 Task: Find connections with filter location Río Gallegos with filter topic #Leanstartupswith filter profile language German with filter current company Tata Consulting Engineers Limited with filter school Careers for youth in Salem with filter industry Printing Services with filter service category SupportTechnical Writing with filter keywords title Video Editor
Action: Mouse moved to (521, 88)
Screenshot: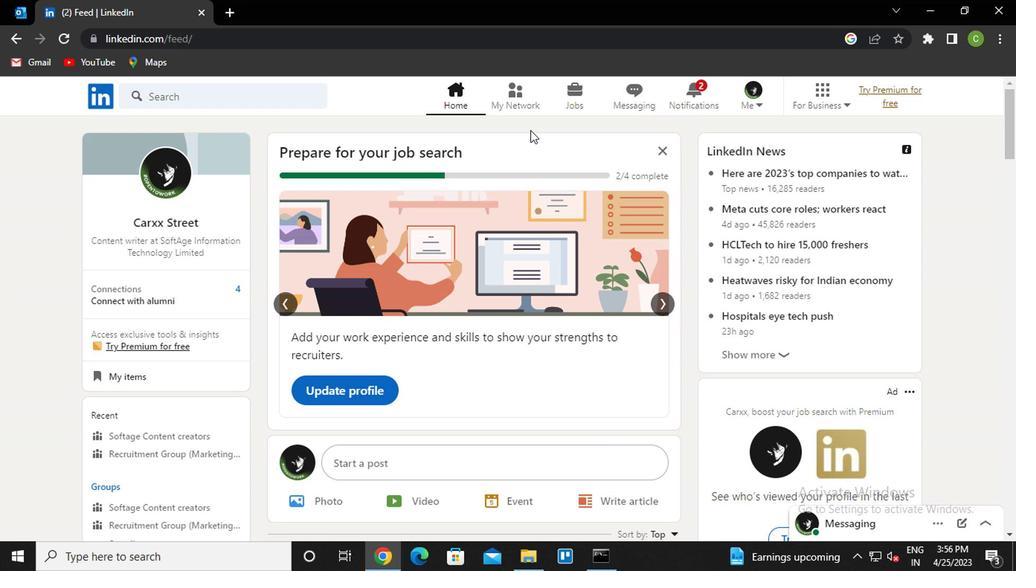 
Action: Mouse pressed left at (521, 88)
Screenshot: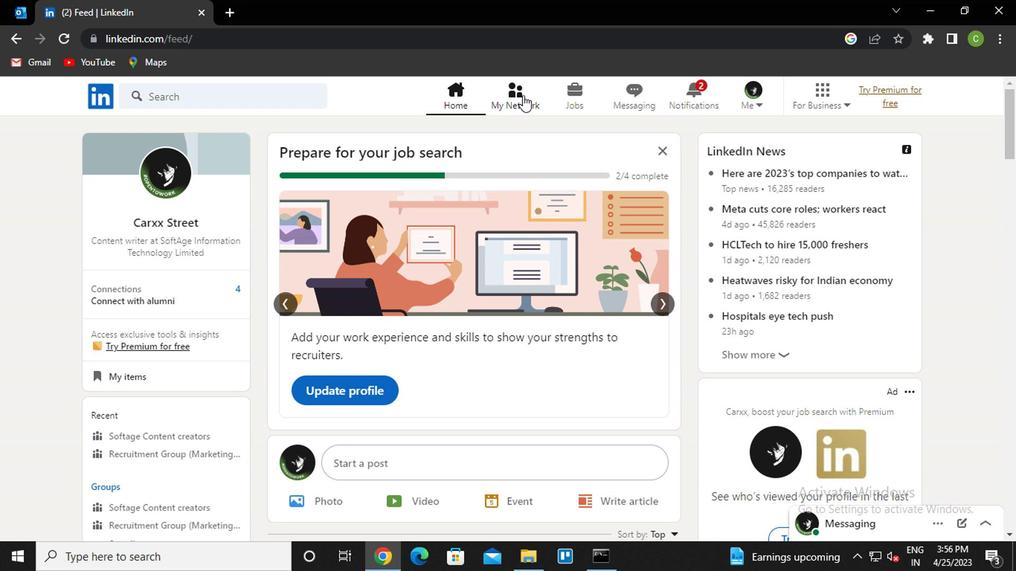 
Action: Mouse moved to (249, 176)
Screenshot: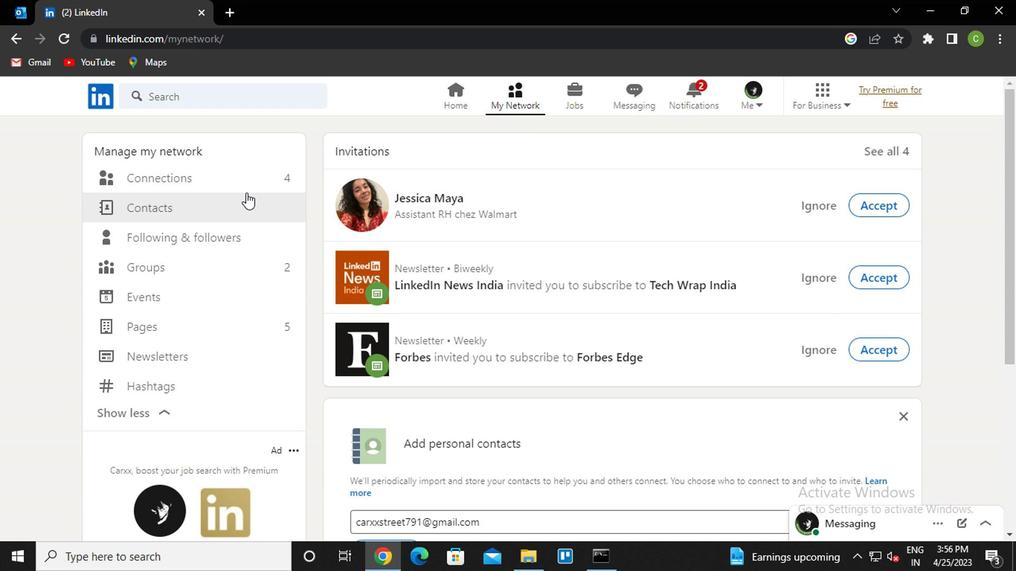 
Action: Mouse pressed left at (249, 176)
Screenshot: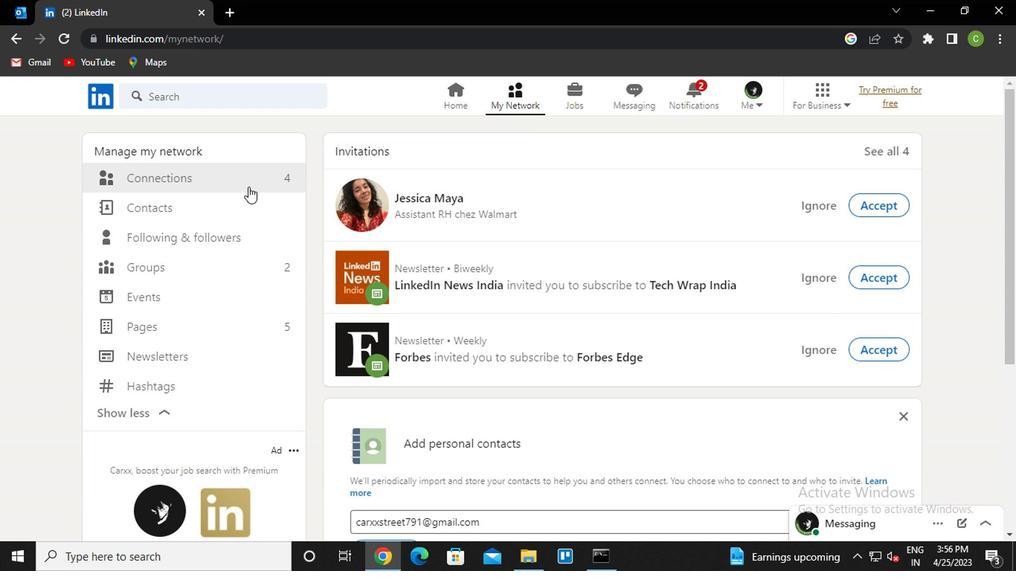 
Action: Mouse moved to (603, 175)
Screenshot: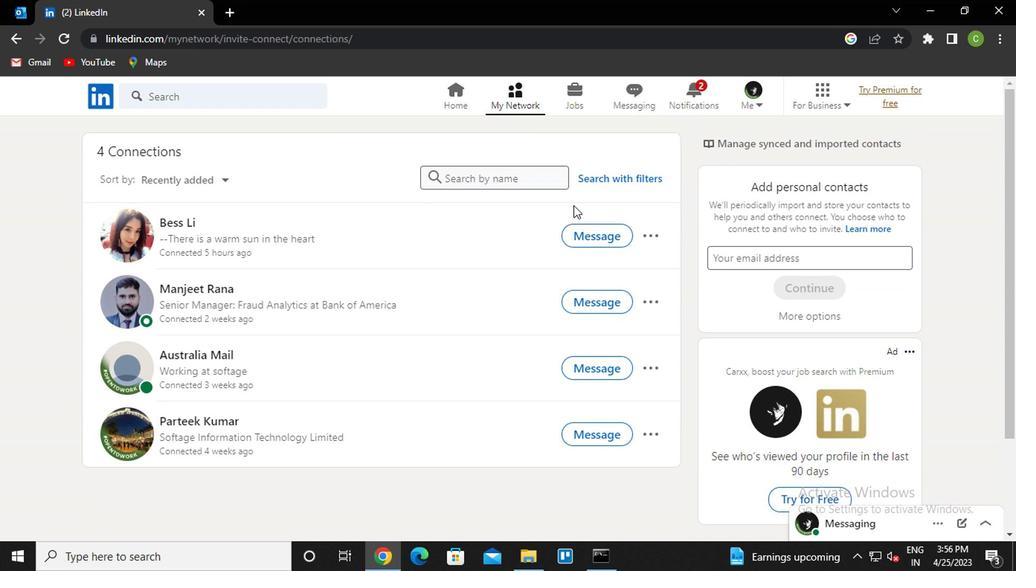 
Action: Mouse pressed left at (603, 175)
Screenshot: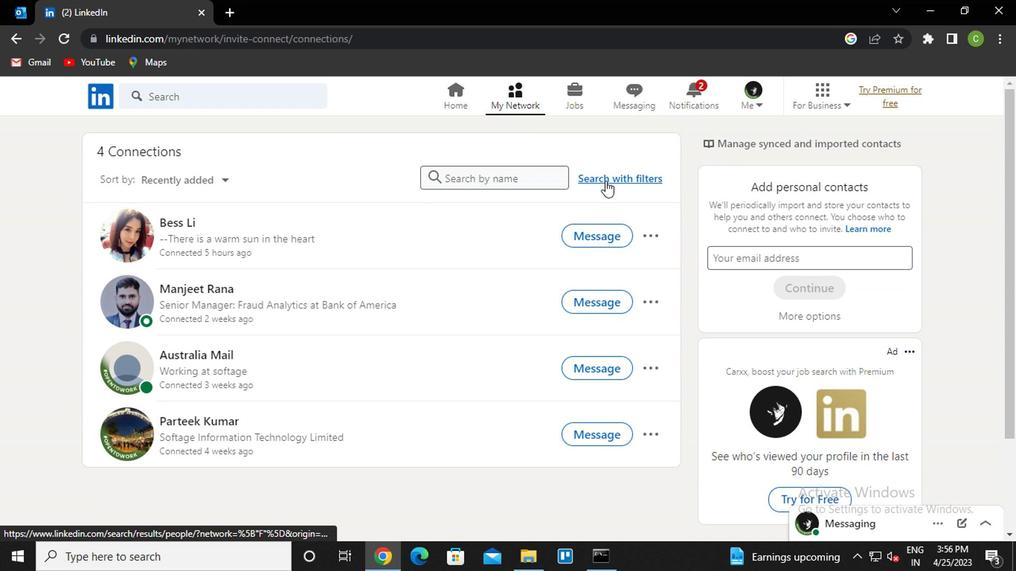 
Action: Mouse moved to (505, 136)
Screenshot: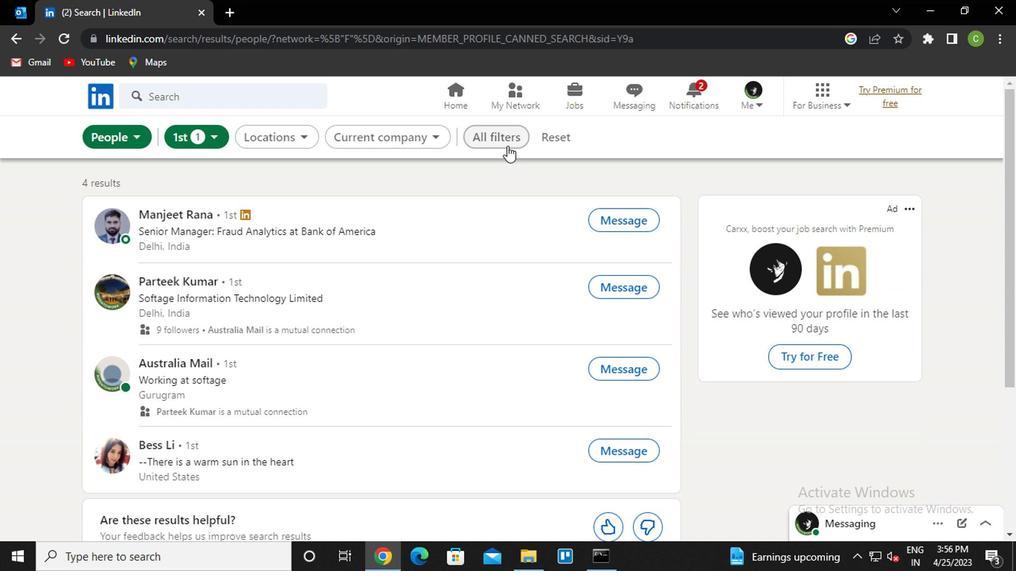 
Action: Mouse pressed left at (505, 136)
Screenshot: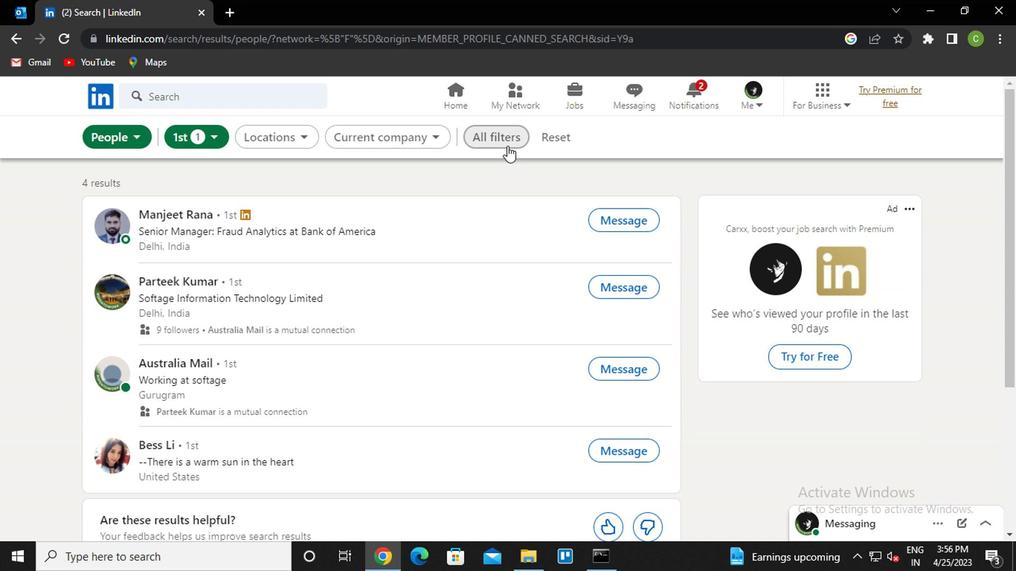 
Action: Mouse moved to (799, 368)
Screenshot: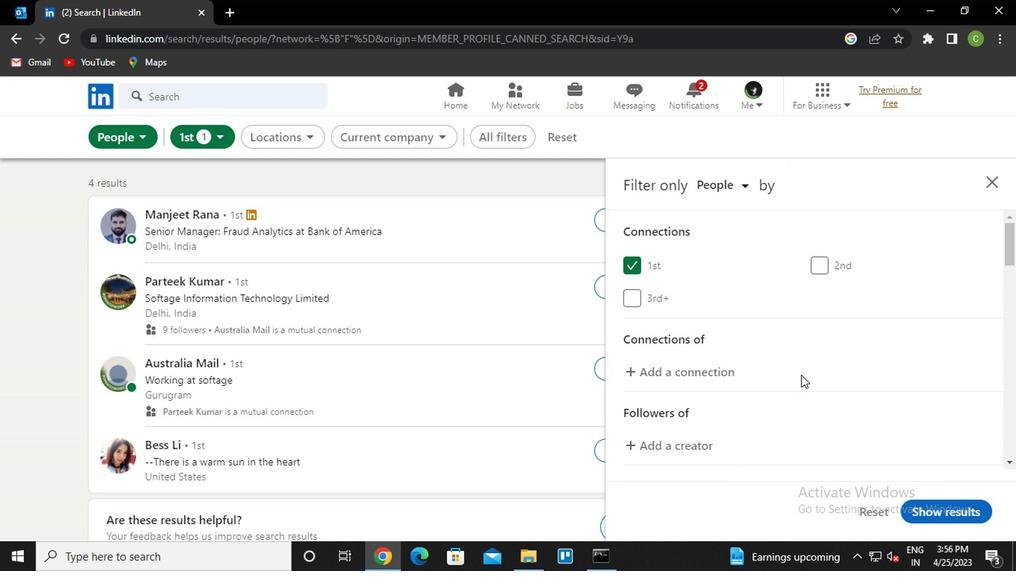
Action: Mouse scrolled (799, 367) with delta (0, -1)
Screenshot: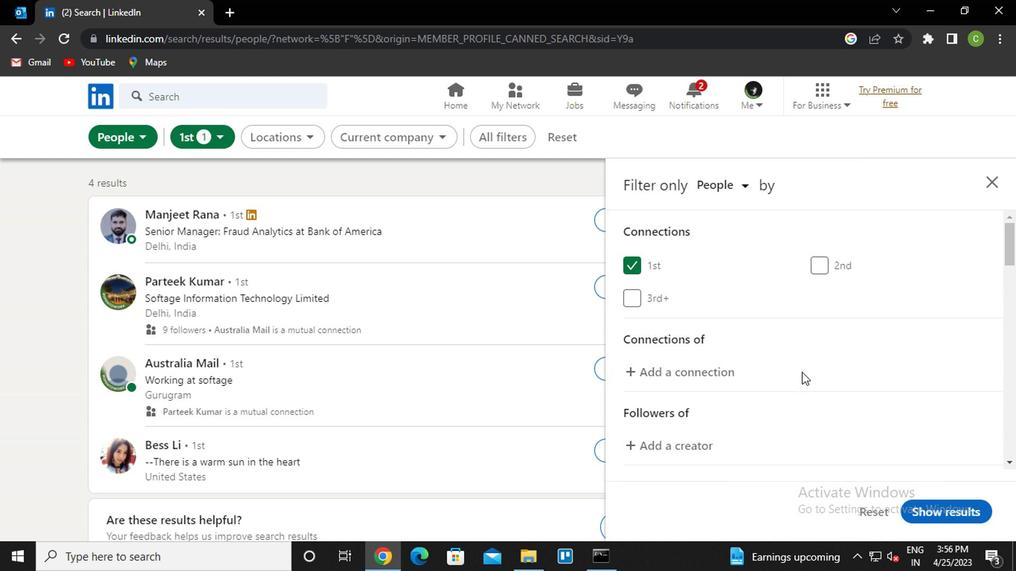 
Action: Mouse moved to (799, 364)
Screenshot: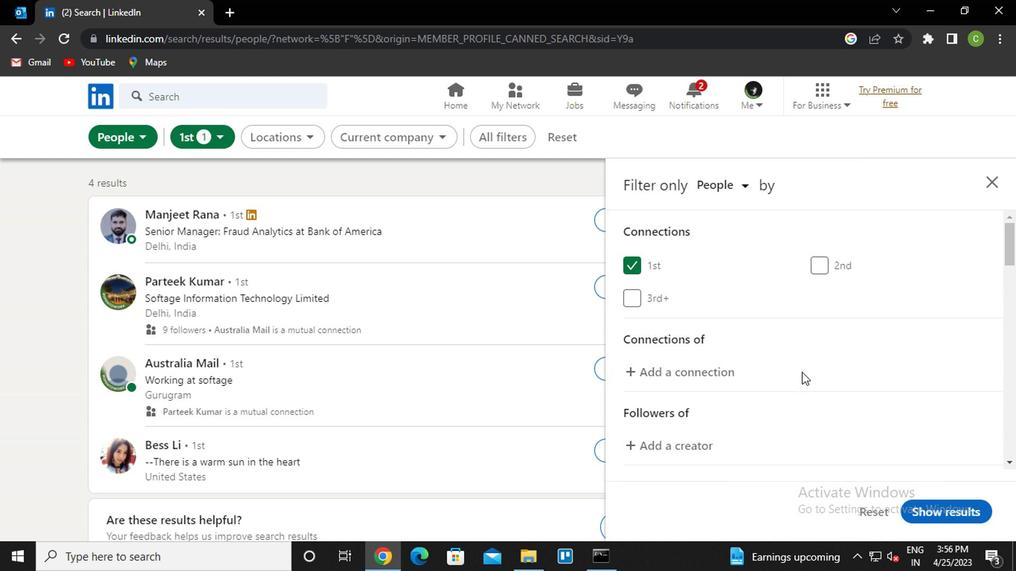 
Action: Mouse scrolled (799, 363) with delta (0, -1)
Screenshot: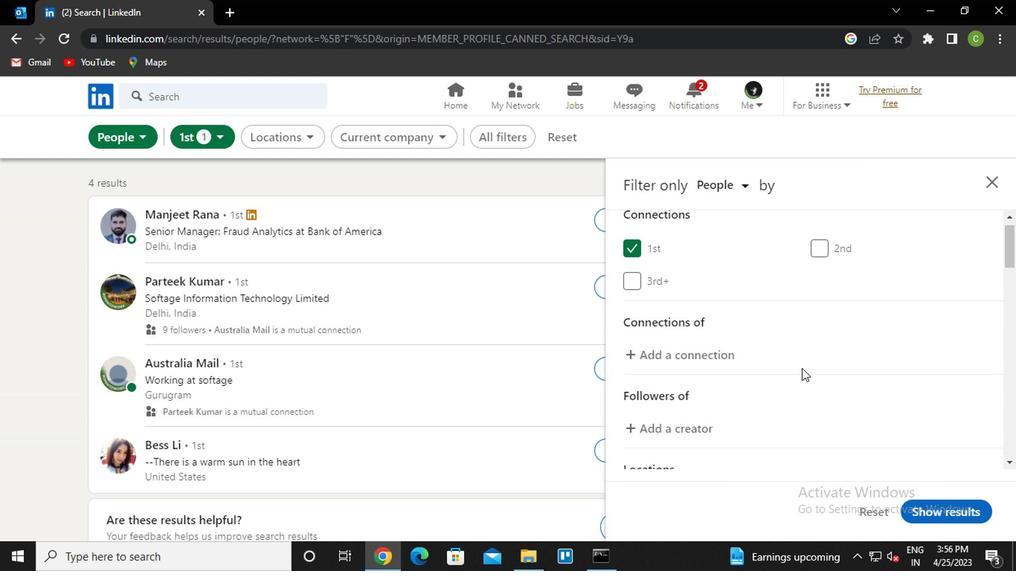 
Action: Mouse moved to (835, 370)
Screenshot: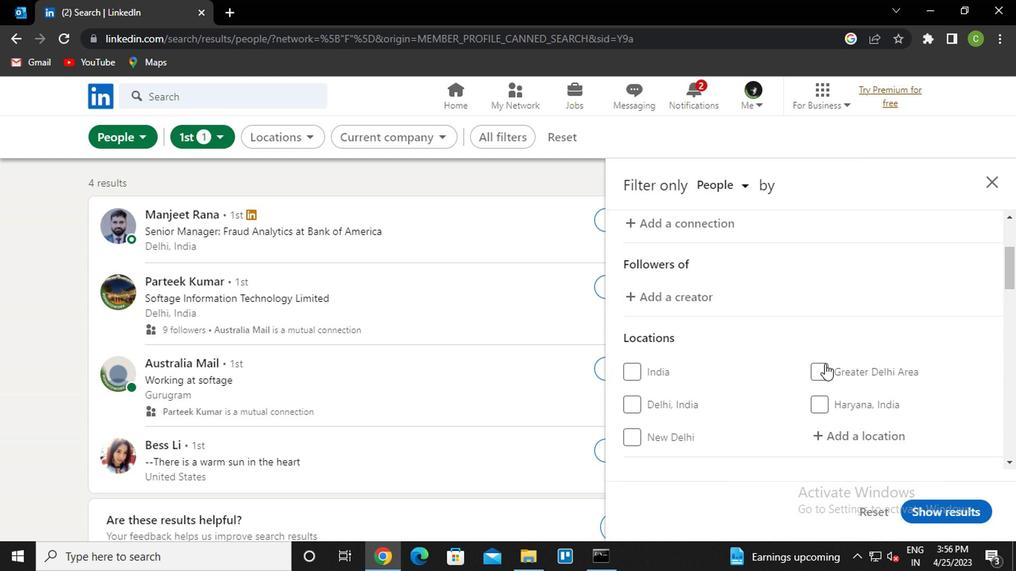 
Action: Mouse scrolled (835, 369) with delta (0, 0)
Screenshot: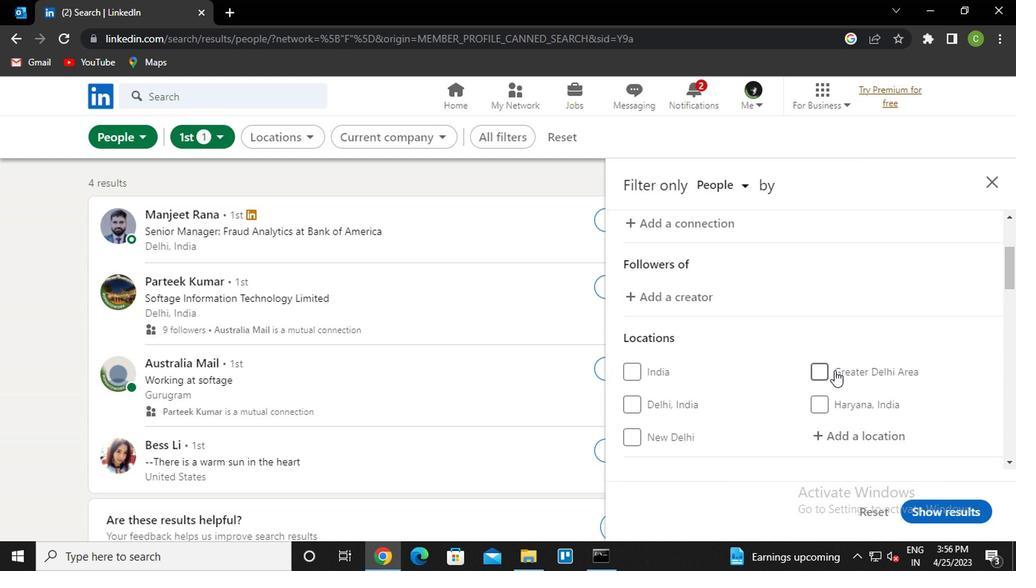
Action: Mouse moved to (844, 356)
Screenshot: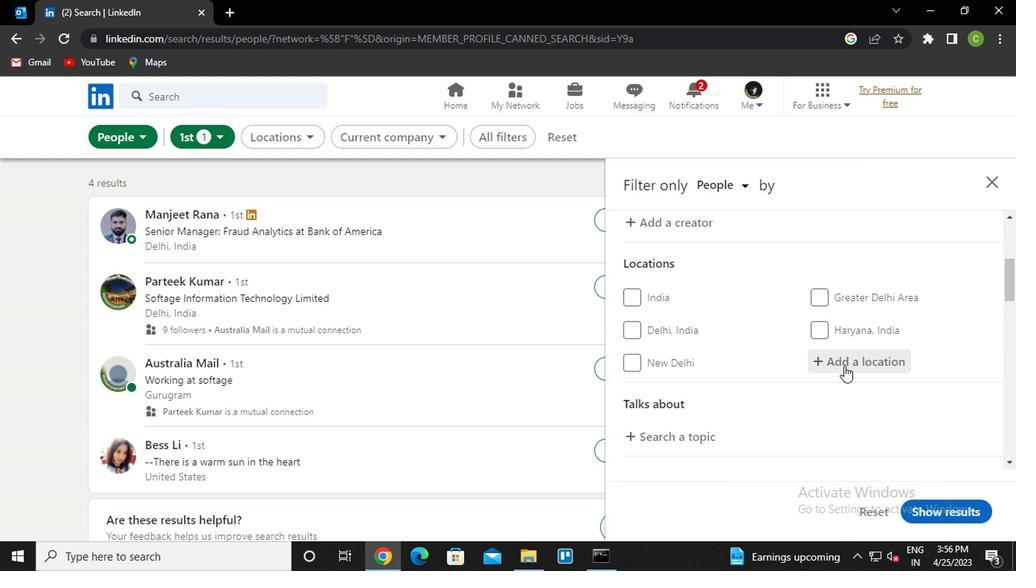 
Action: Mouse pressed left at (844, 356)
Screenshot: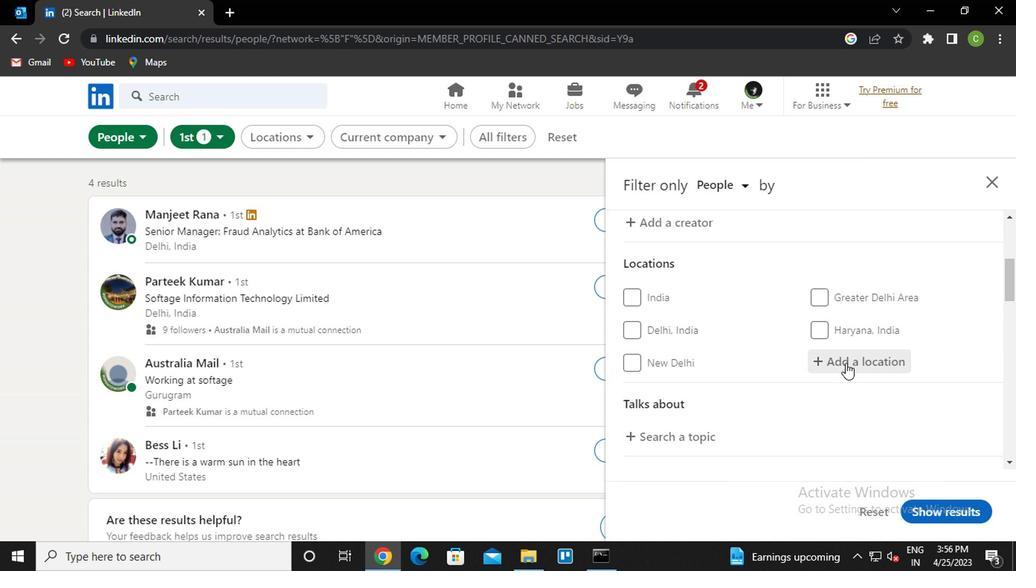 
Action: Key pressed <Key.caps_lock>r<Key.caps_lock>io<Key.space>gala<Key.backspace><Key.down><Key.enter>
Screenshot: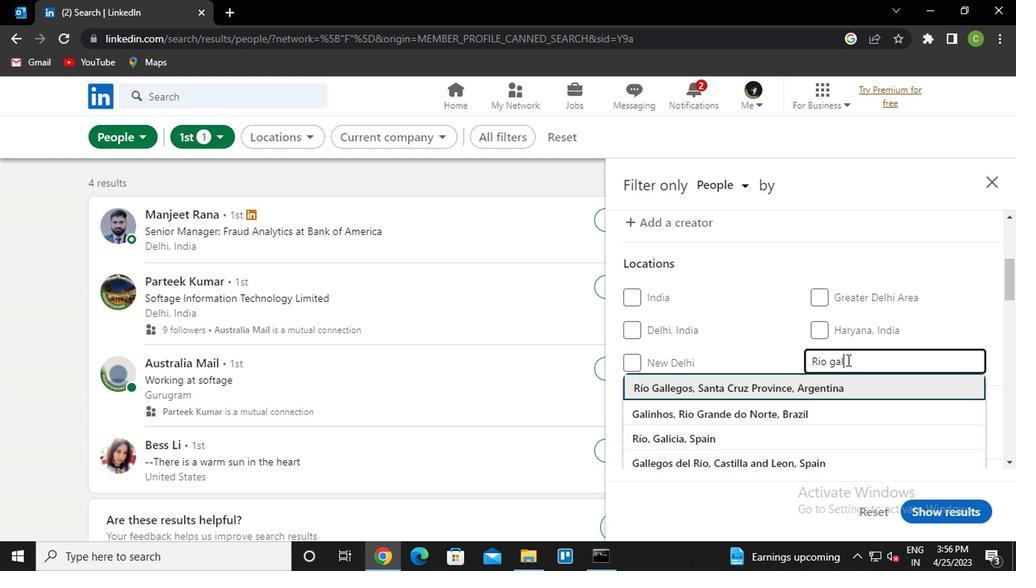 
Action: Mouse moved to (830, 365)
Screenshot: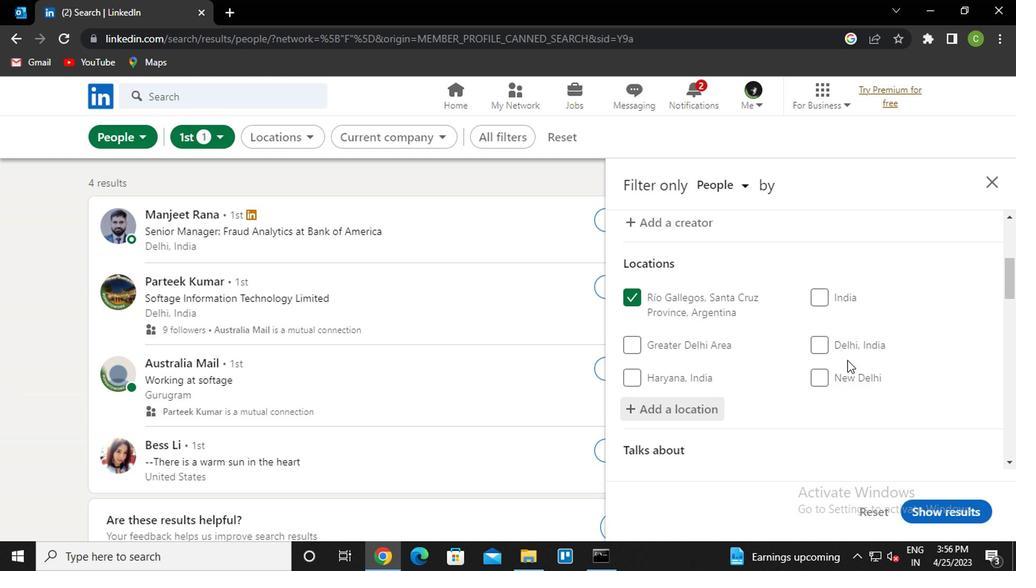 
Action: Mouse scrolled (830, 364) with delta (0, 0)
Screenshot: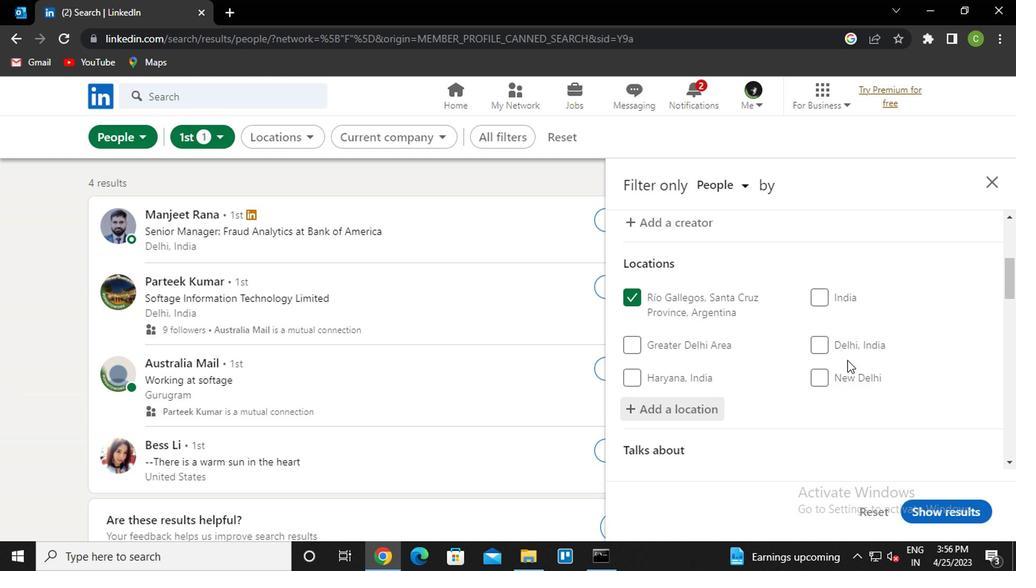 
Action: Mouse moved to (683, 400)
Screenshot: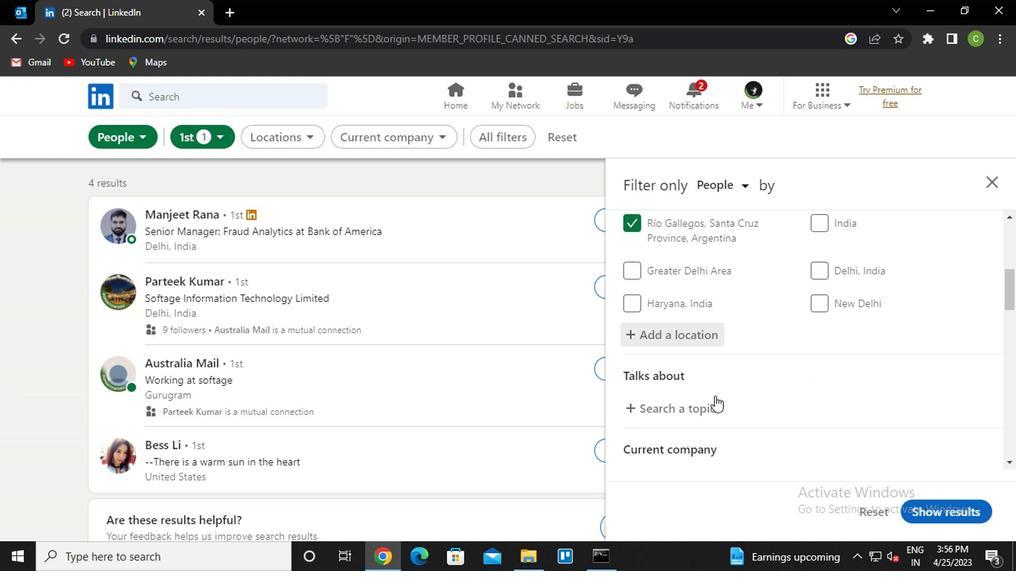 
Action: Mouse pressed left at (683, 400)
Screenshot: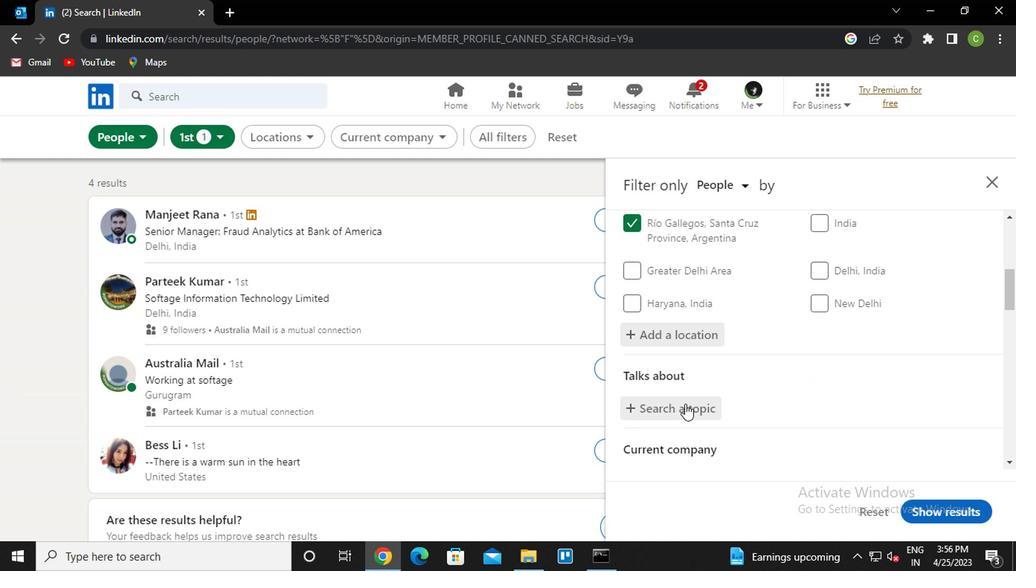 
Action: Key pressed <Key.caps_lock><Key.shift>#L<Key.caps_lock>EANSTARTUPS
Screenshot: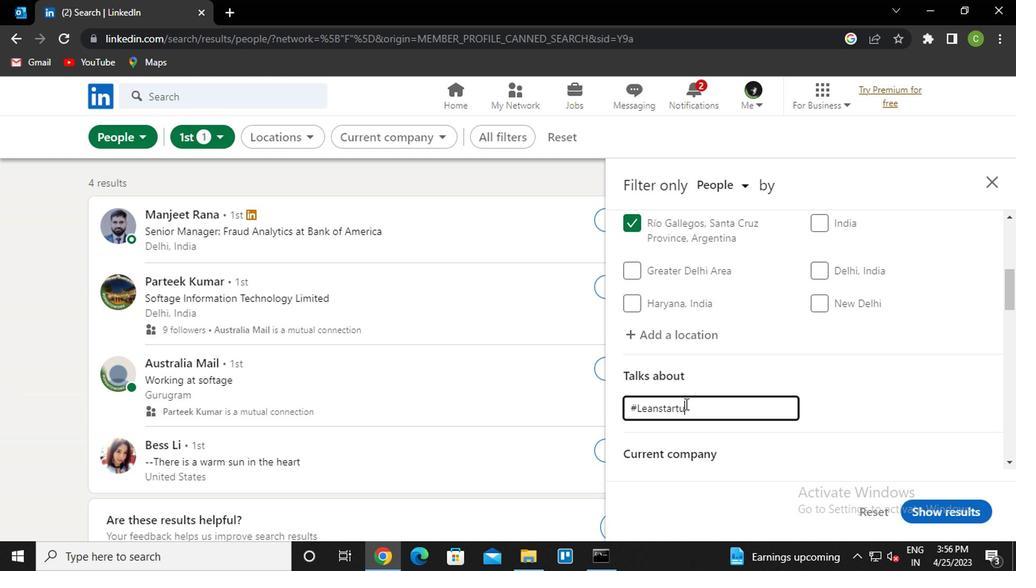 
Action: Mouse moved to (846, 419)
Screenshot: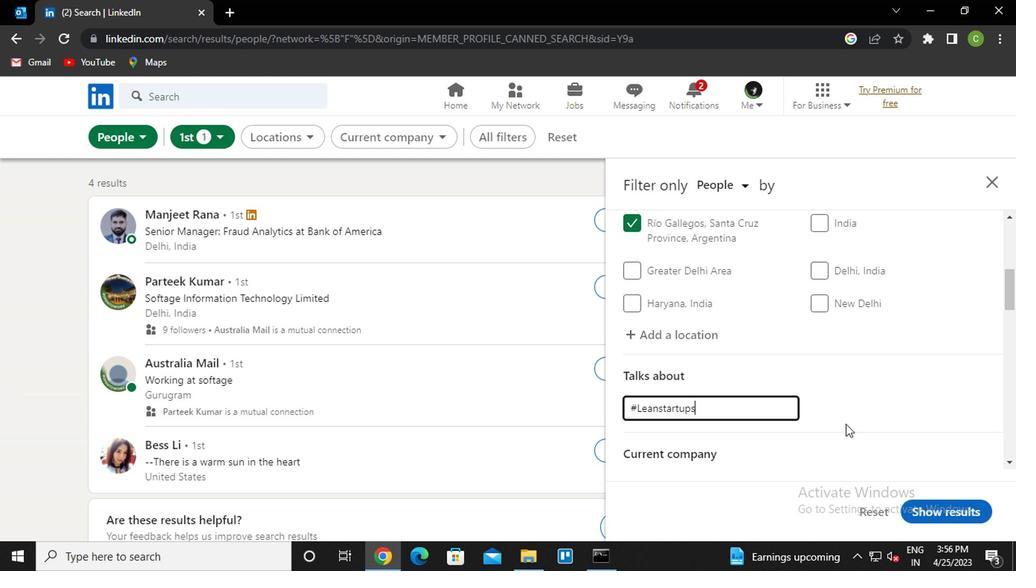 
Action: Key pressed <Key.enter>
Screenshot: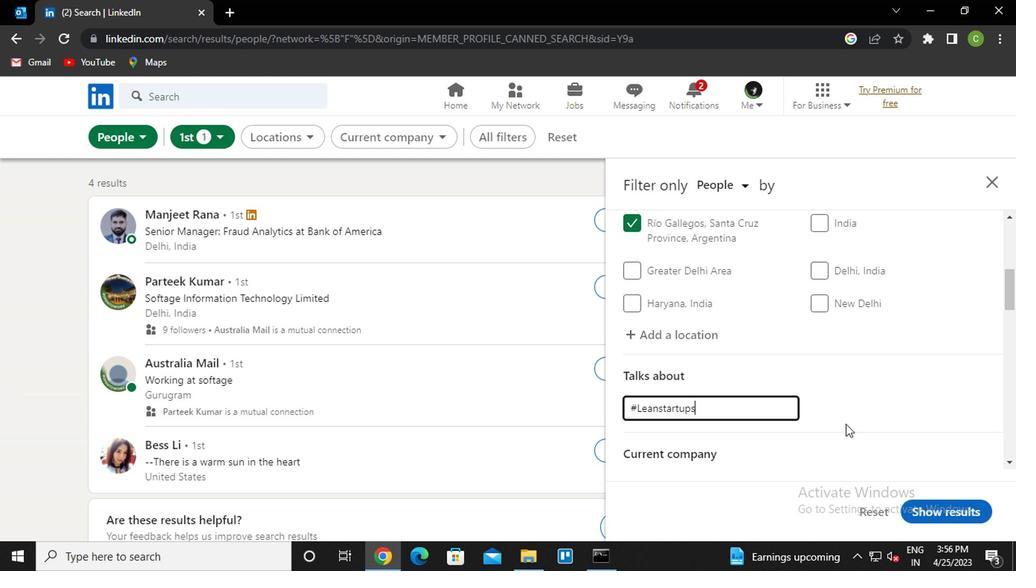 
Action: Mouse moved to (847, 418)
Screenshot: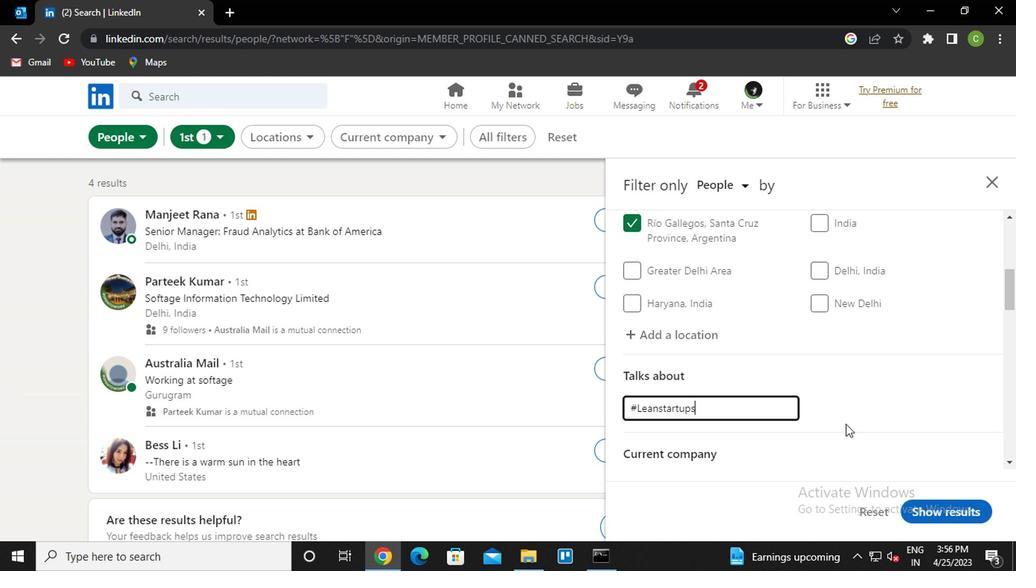 
Action: Mouse scrolled (847, 417) with delta (0, -1)
Screenshot: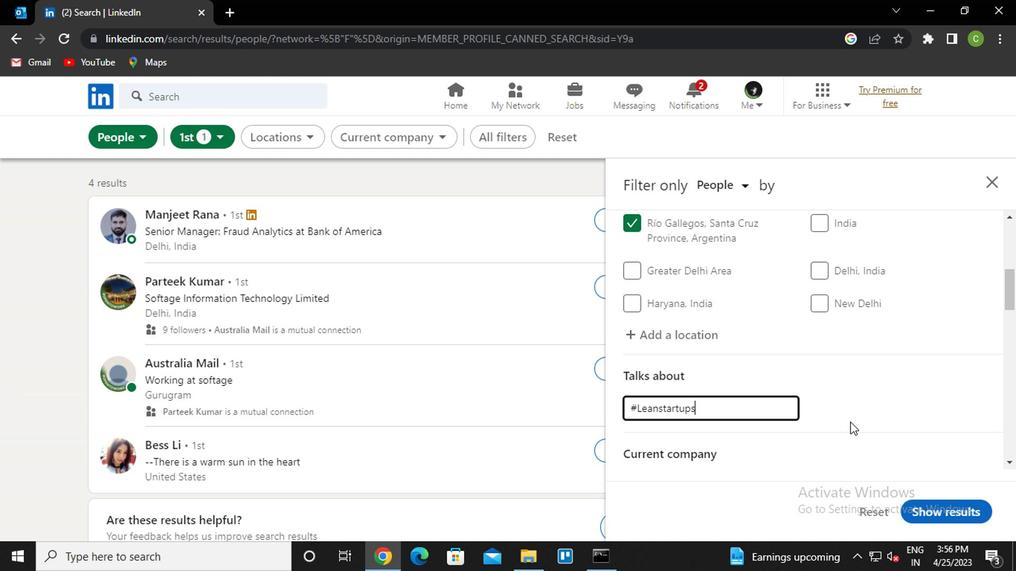 
Action: Mouse scrolled (847, 417) with delta (0, -1)
Screenshot: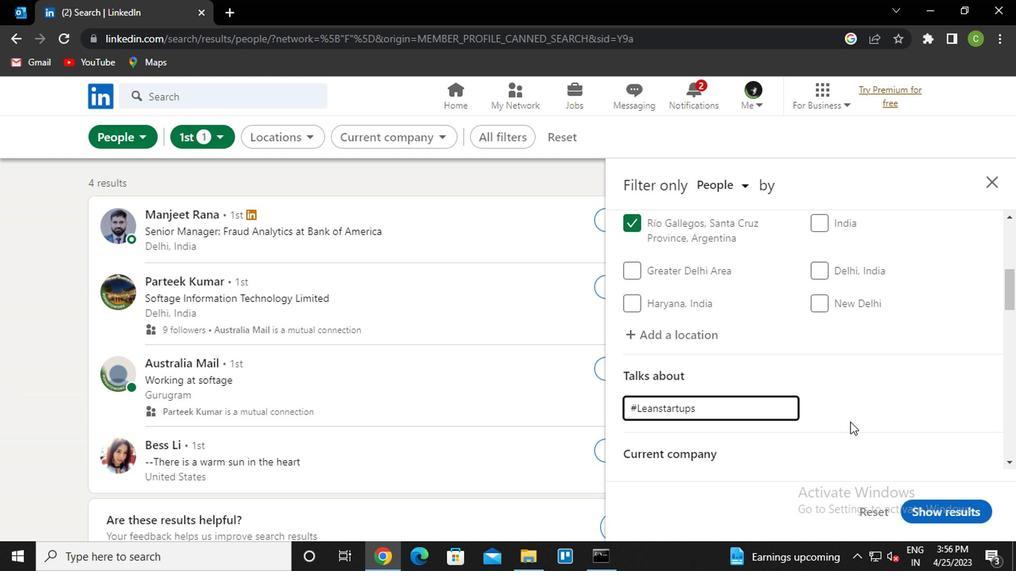 
Action: Mouse moved to (833, 338)
Screenshot: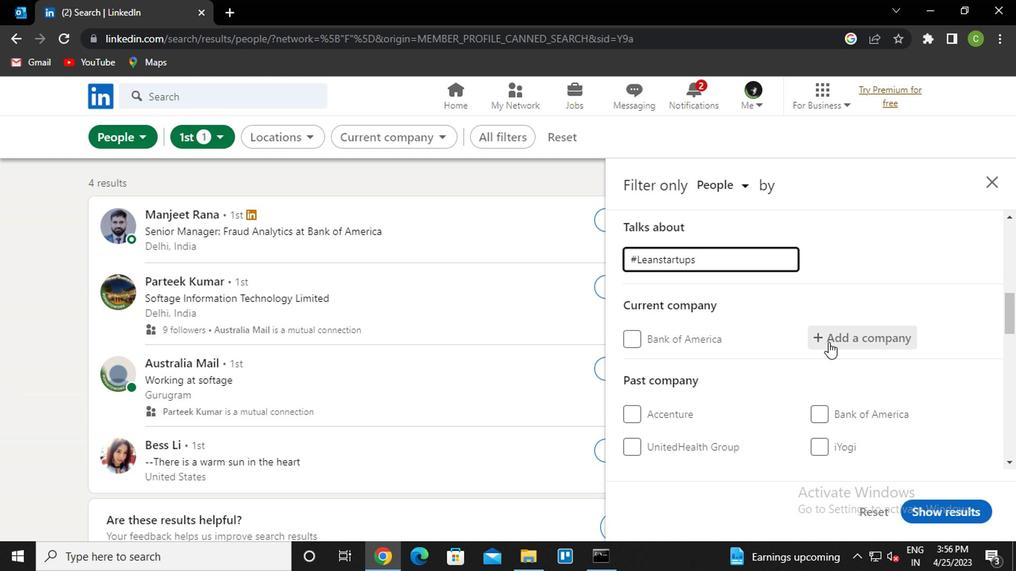 
Action: Mouse pressed left at (833, 338)
Screenshot: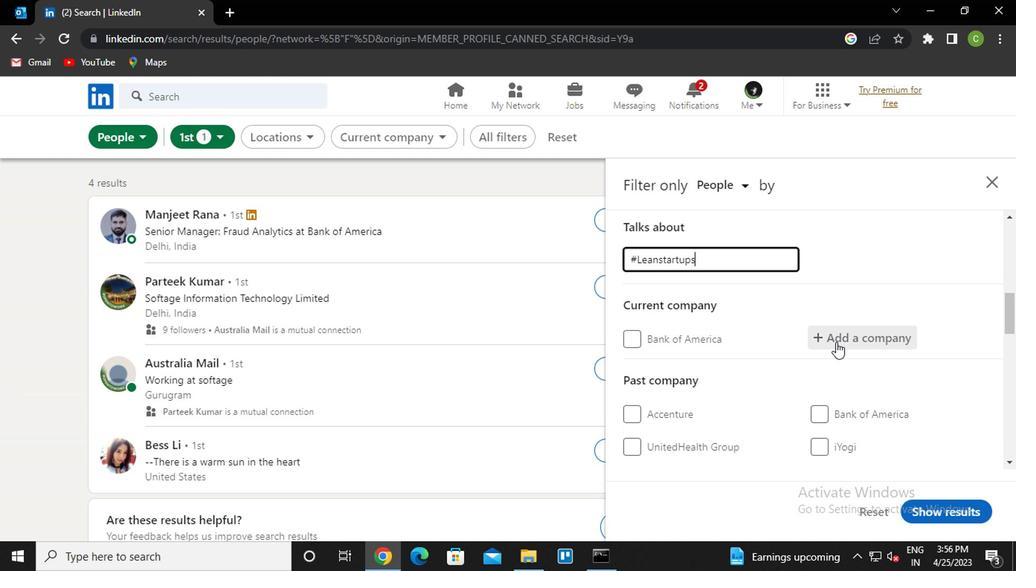 
Action: Key pressed <Key.caps_lock>T<Key.caps_lock>ATA<Key.down><Key.down><Key.space><Key.caps_lock>C<Key.caps_lock>ONSULTING<Key.space><Key.down><Key.enter>
Screenshot: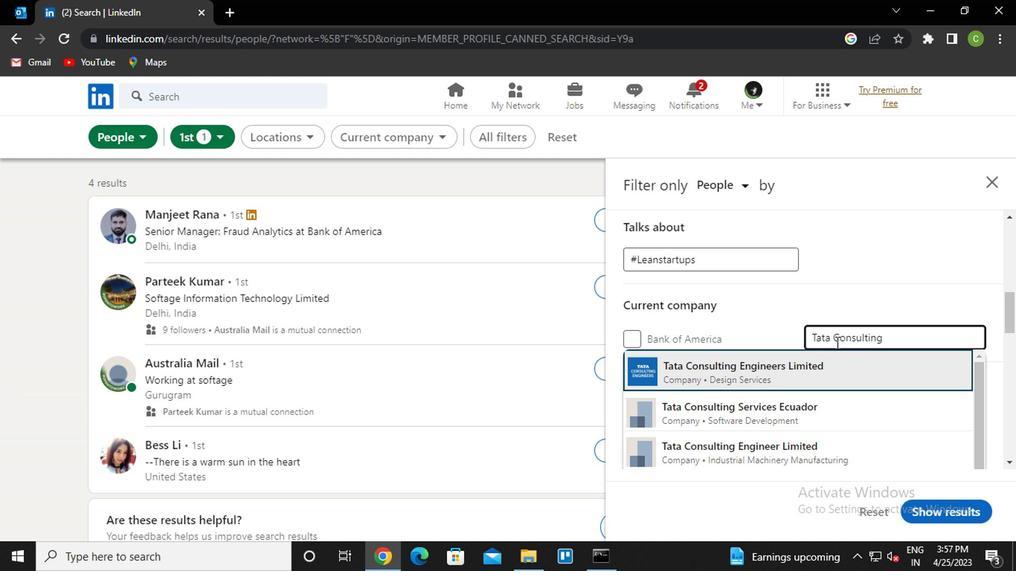 
Action: Mouse scrolled (833, 337) with delta (0, -1)
Screenshot: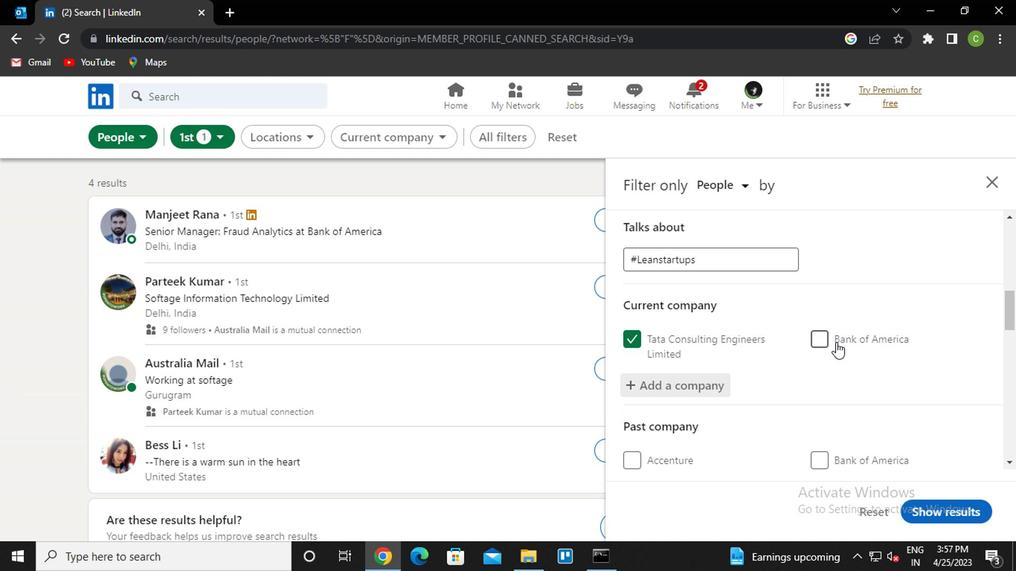 
Action: Mouse moved to (807, 358)
Screenshot: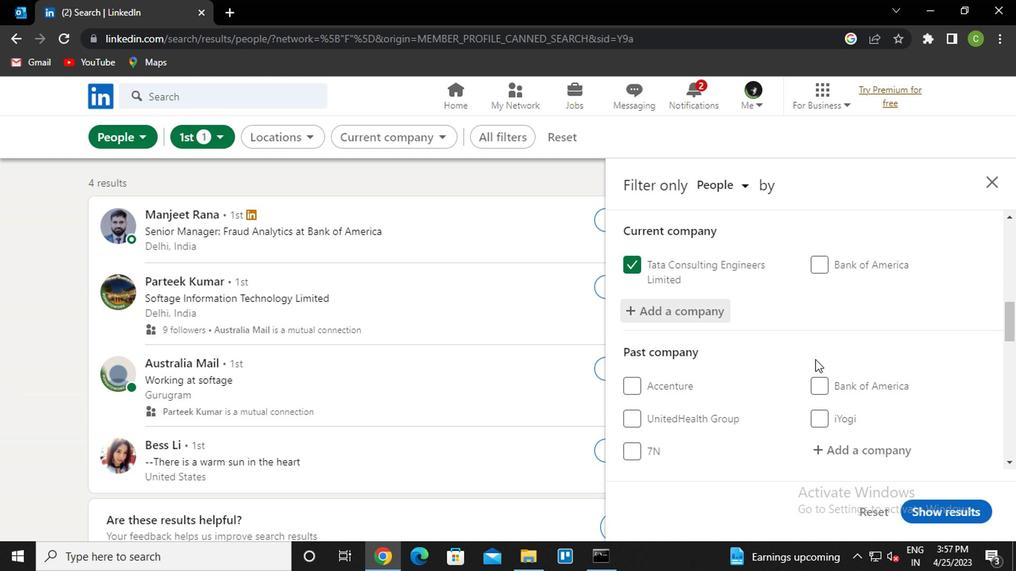
Action: Mouse scrolled (807, 357) with delta (0, 0)
Screenshot: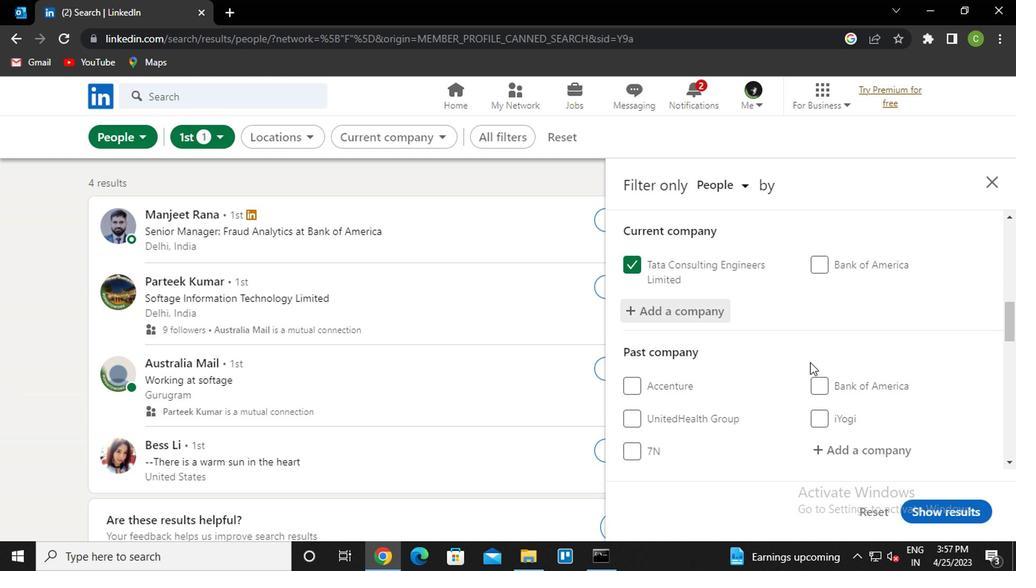 
Action: Mouse moved to (803, 360)
Screenshot: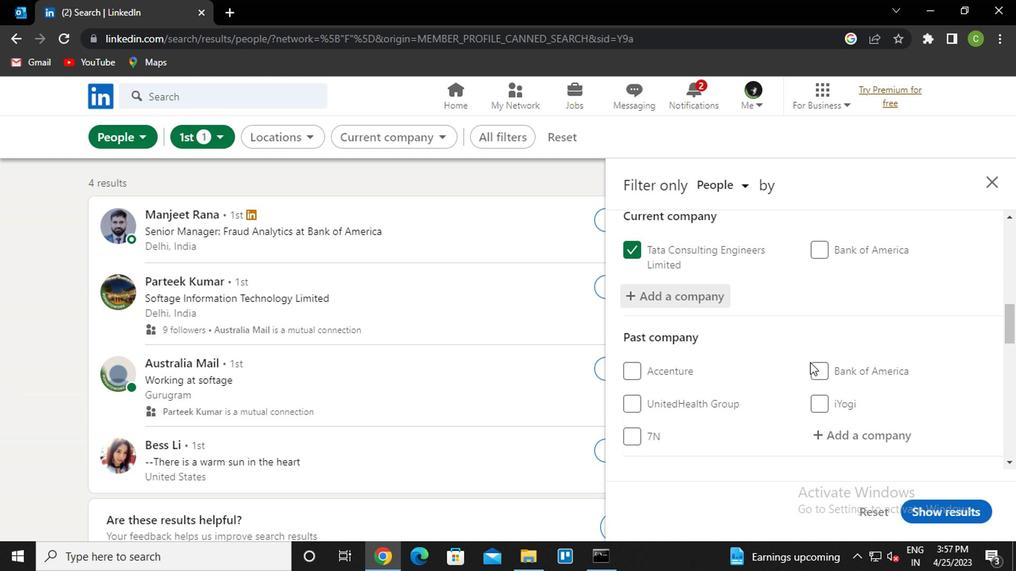 
Action: Mouse scrolled (803, 359) with delta (0, -1)
Screenshot: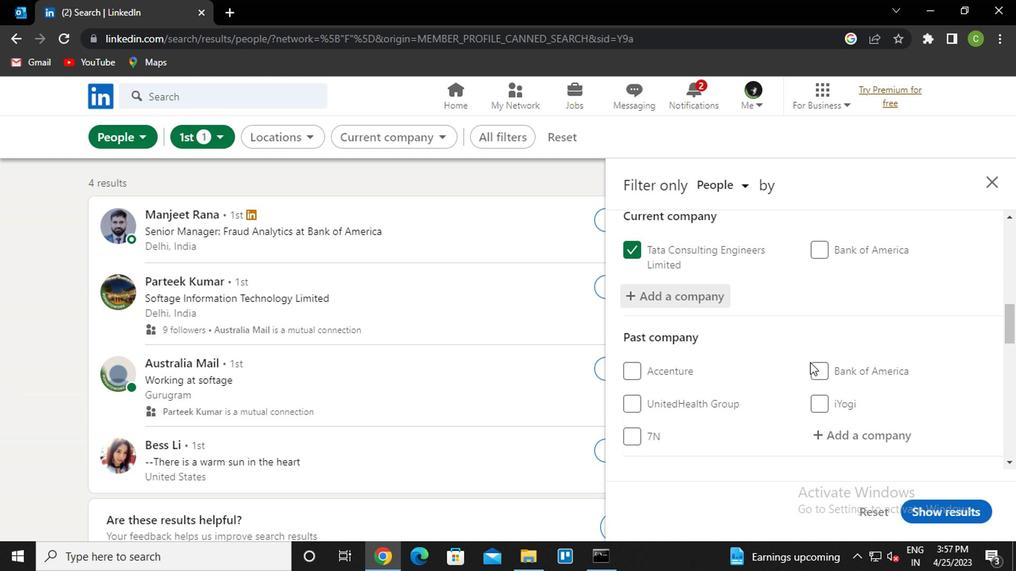 
Action: Mouse moved to (724, 410)
Screenshot: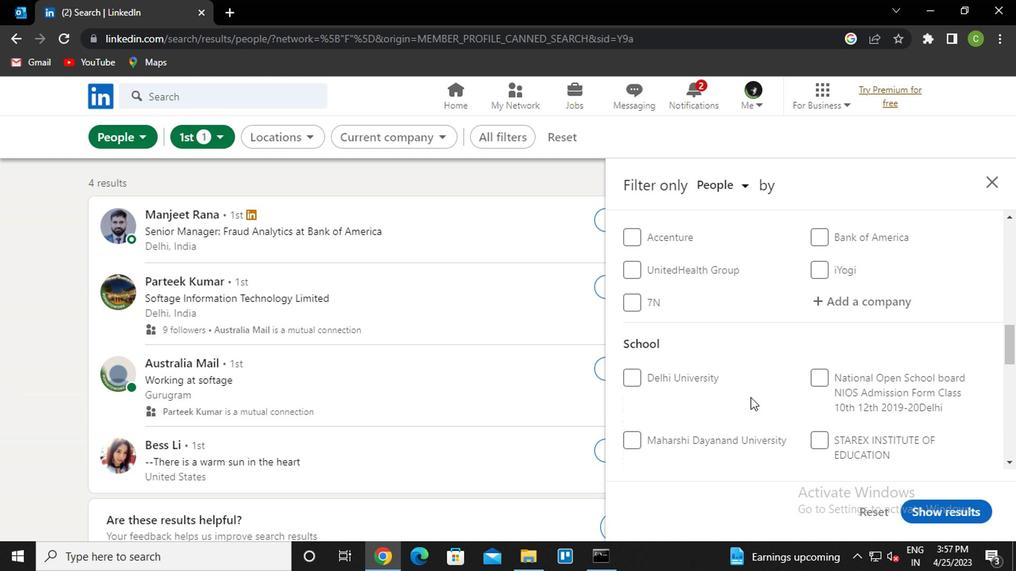 
Action: Mouse scrolled (724, 409) with delta (0, 0)
Screenshot: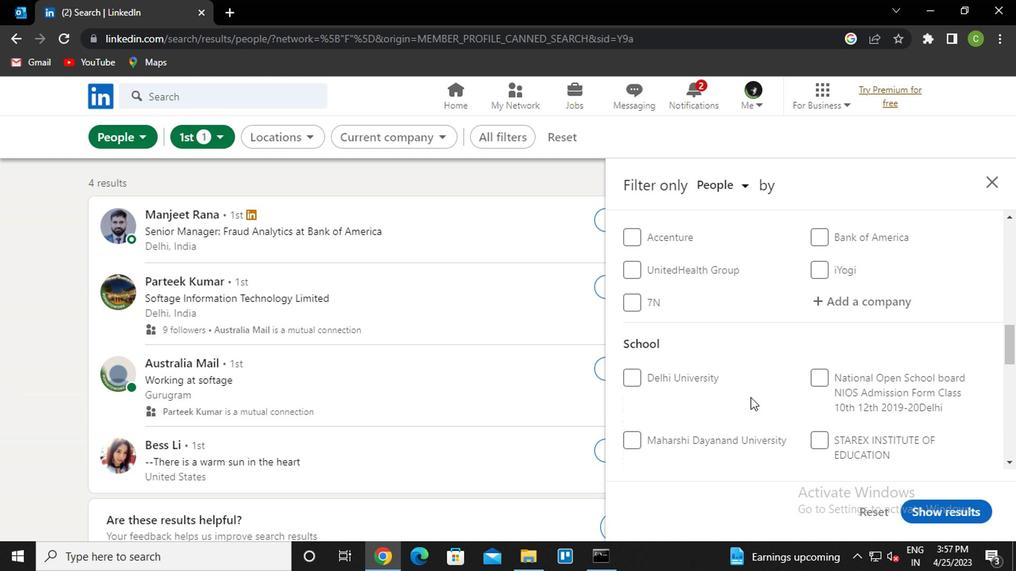 
Action: Mouse scrolled (724, 409) with delta (0, 0)
Screenshot: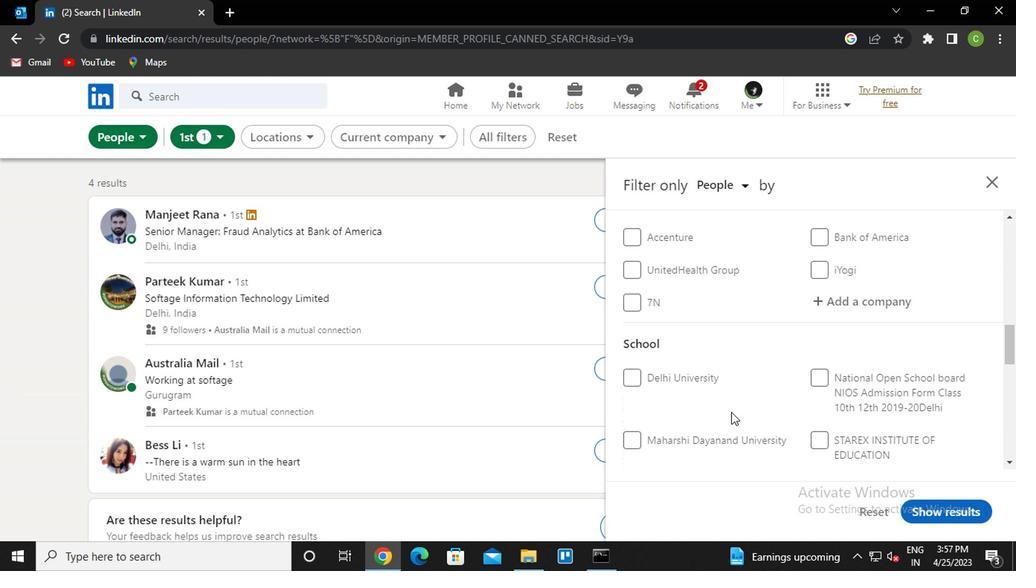 
Action: Mouse moved to (659, 338)
Screenshot: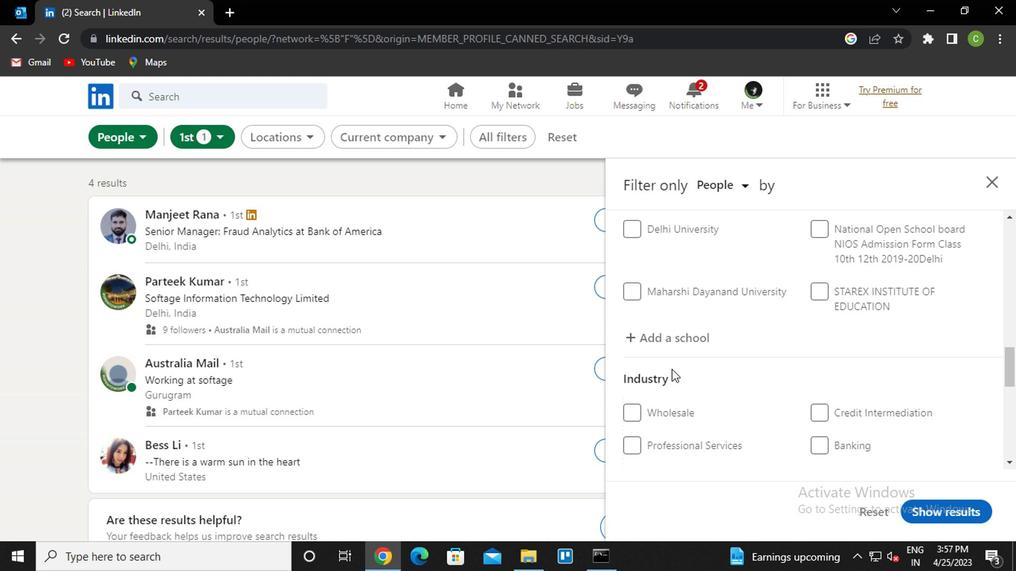 
Action: Mouse pressed left at (659, 338)
Screenshot: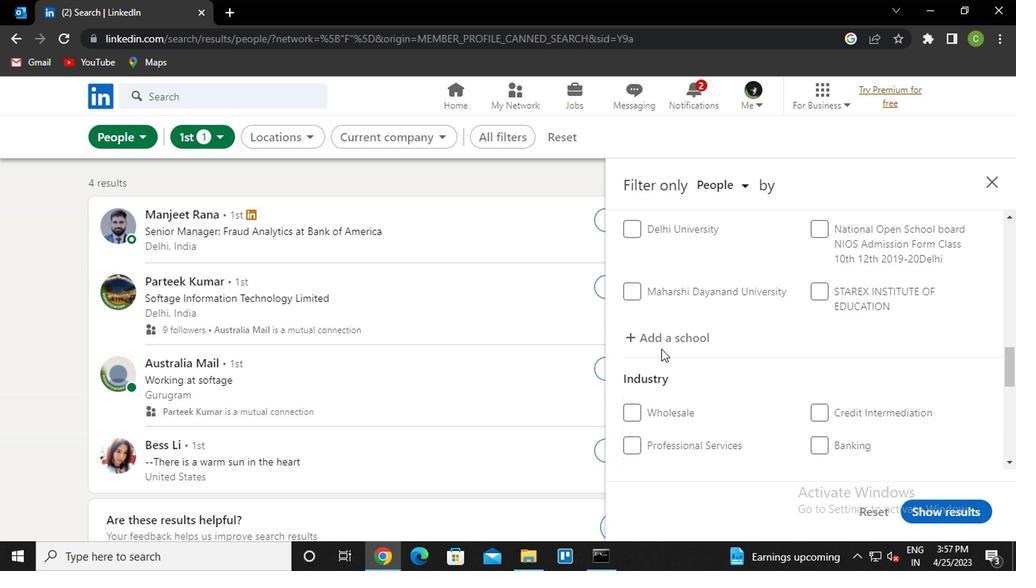 
Action: Key pressed <Key.caps_lock>C<Key.caps_lock>ARRIER<Key.space>FOR<Key.space>
Screenshot: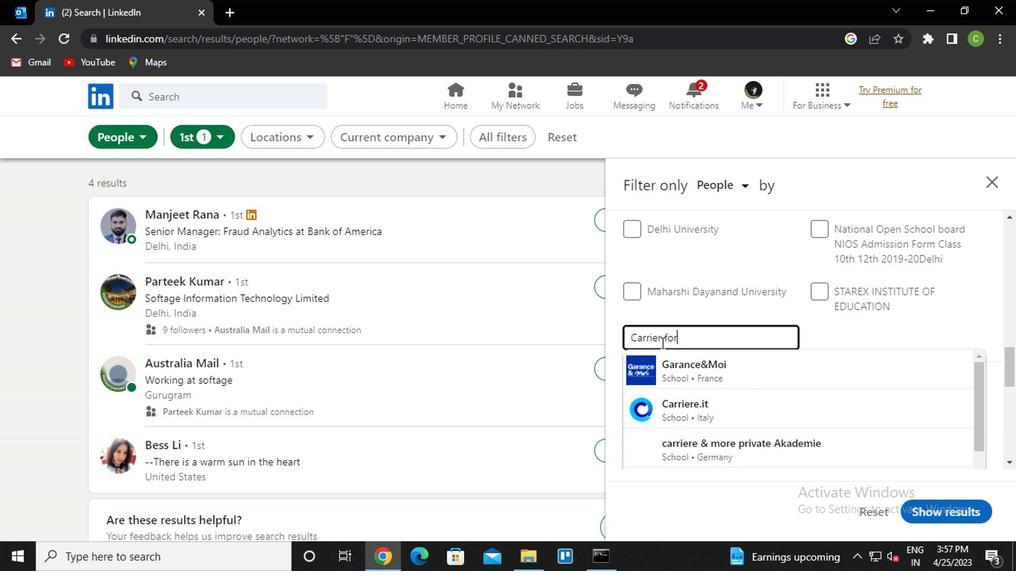 
Action: Mouse moved to (645, 335)
Screenshot: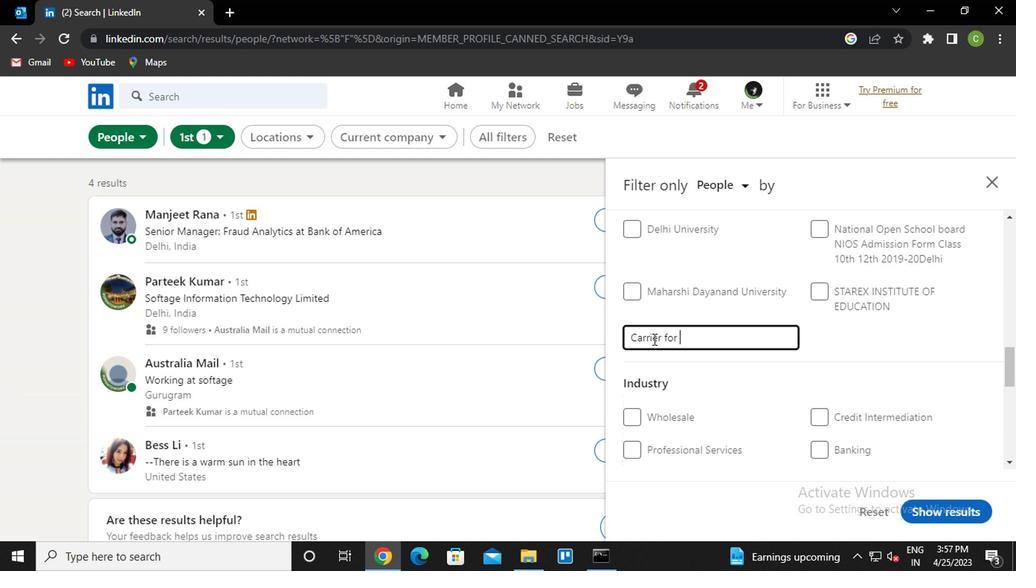 
Action: Mouse pressed left at (645, 335)
Screenshot: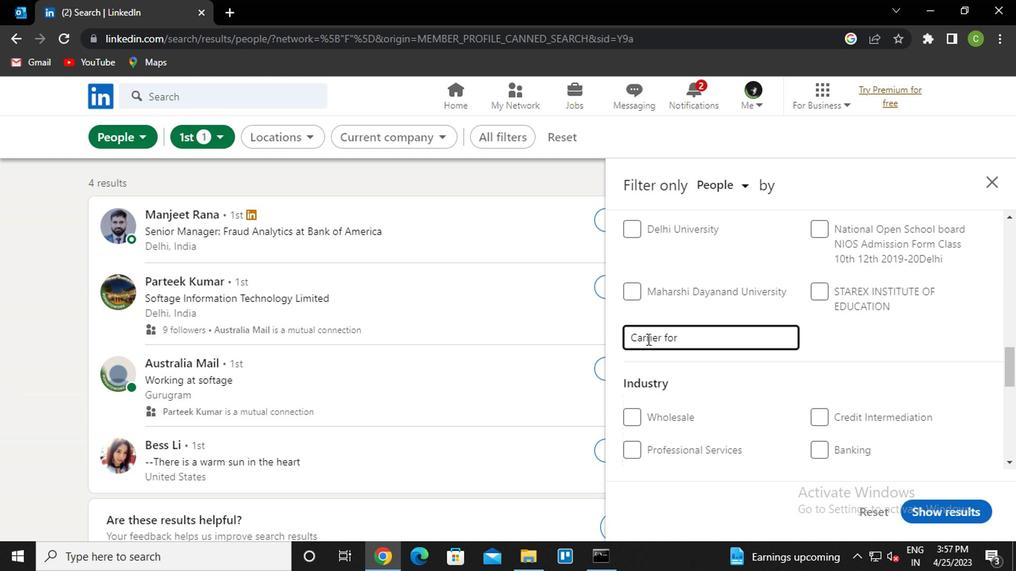 
Action: Mouse moved to (715, 360)
Screenshot: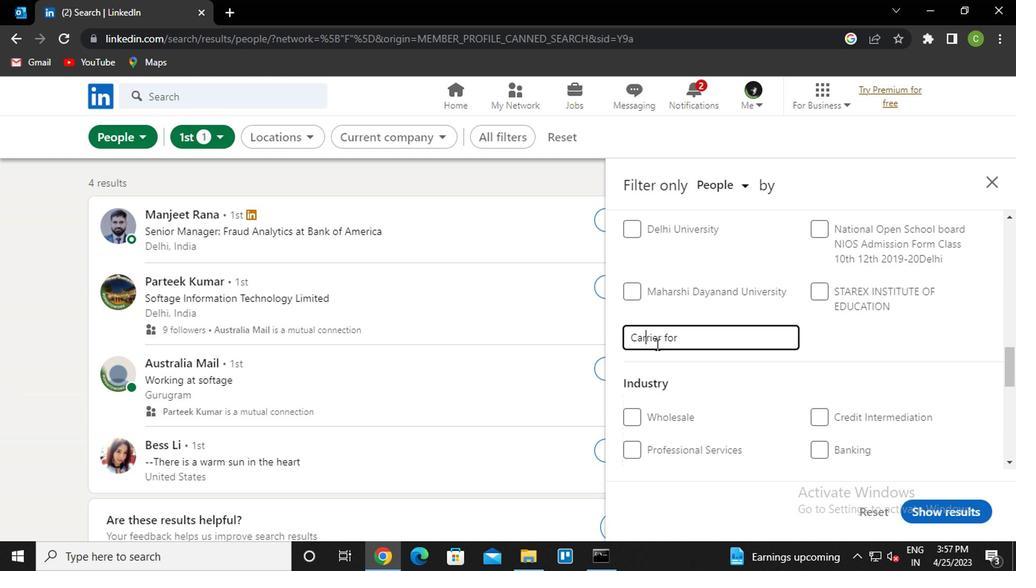
Action: Key pressed <Key.backspace>
Screenshot: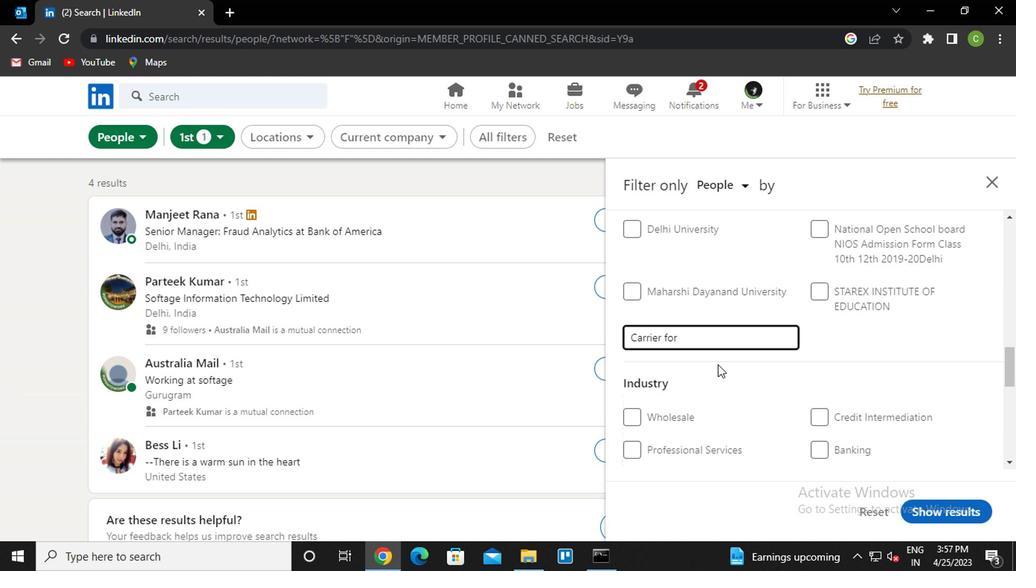 
Action: Mouse moved to (654, 333)
Screenshot: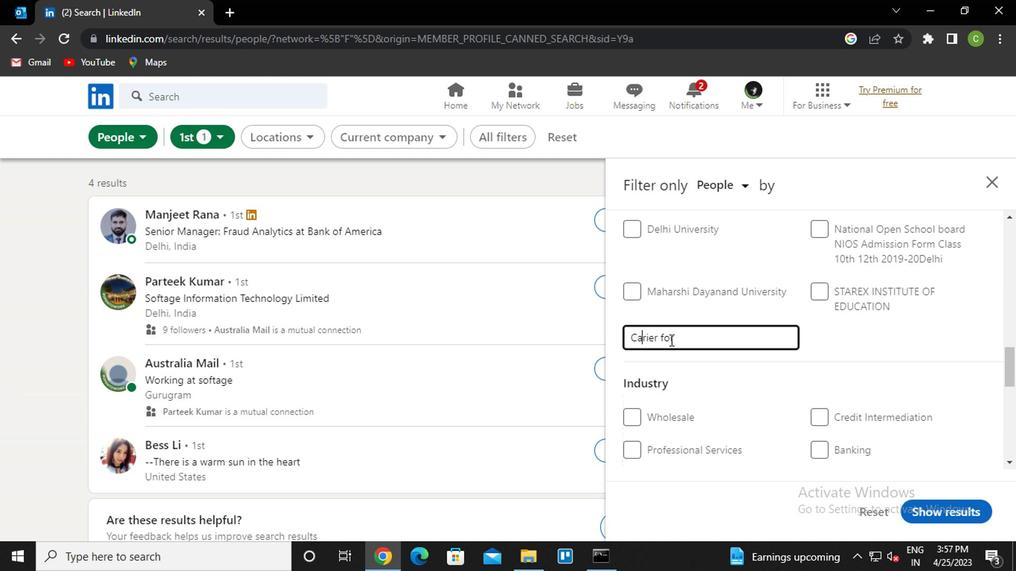 
Action: Key pressed <Key.right><Key.right><Key.right><Key.backspace><Key.backspace>EE
Screenshot: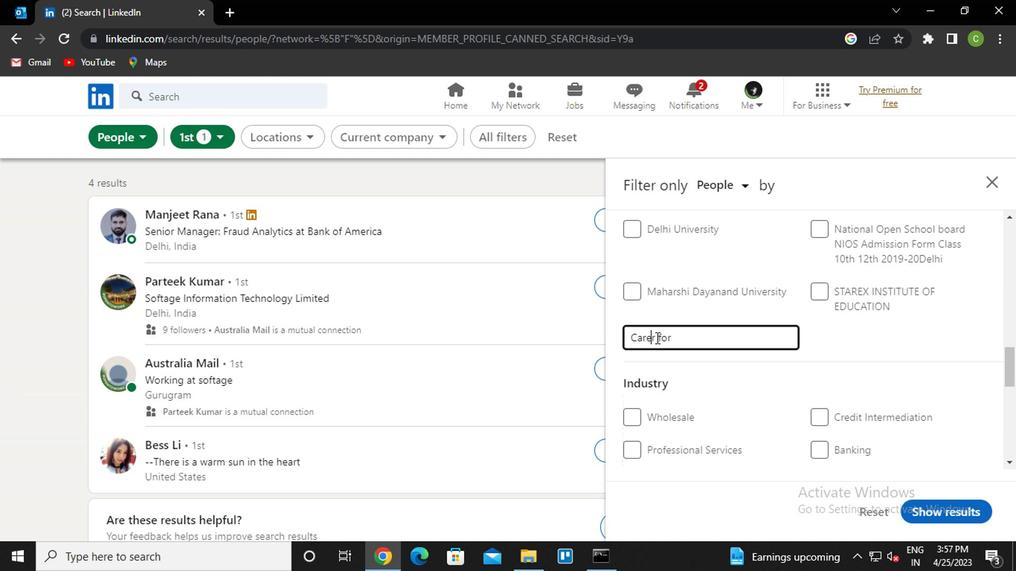 
Action: Mouse moved to (691, 327)
Screenshot: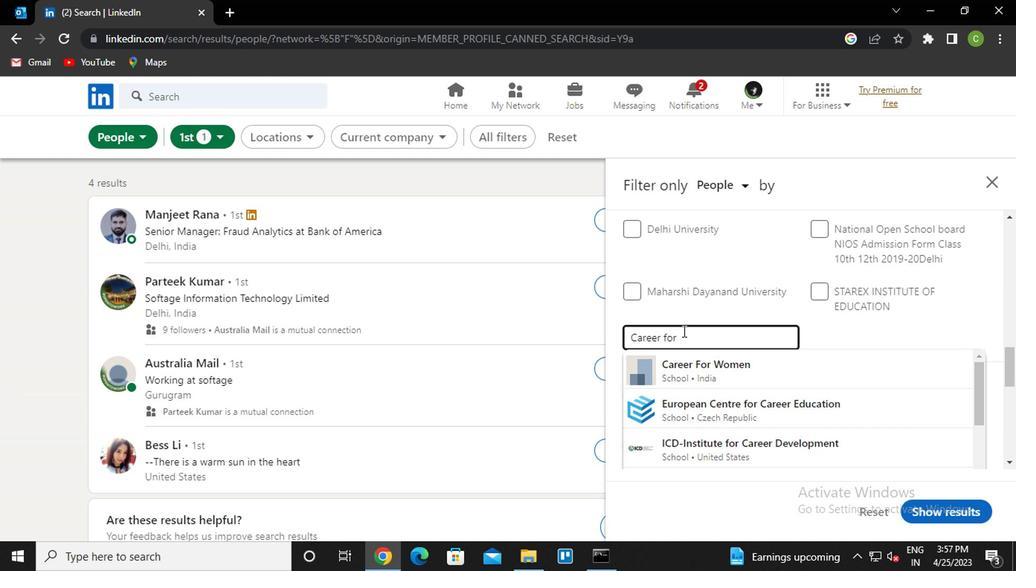 
Action: Mouse pressed left at (691, 327)
Screenshot: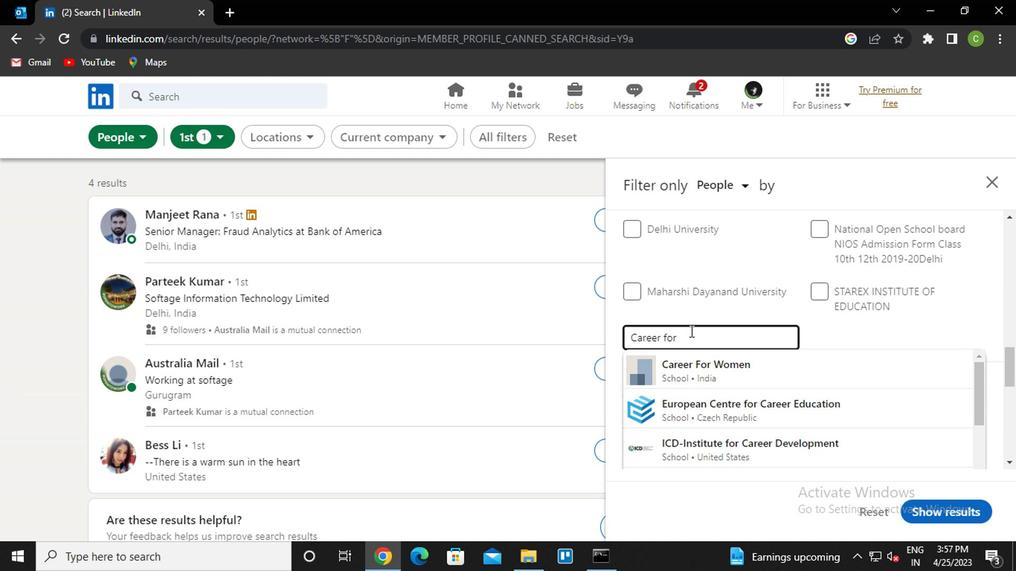 
Action: Key pressed YOUTH<Key.backspace><Key.backspace><Key.backspace><Key.backspace><Key.backspace><Key.down><Key.down><Key.down><Key.down><Key.down><Key.down><Key.down><Key.down><Key.down><Key.down><Key.down><Key.down><Key.down><Key.up><Key.up><Key.up><Key.enter>
Screenshot: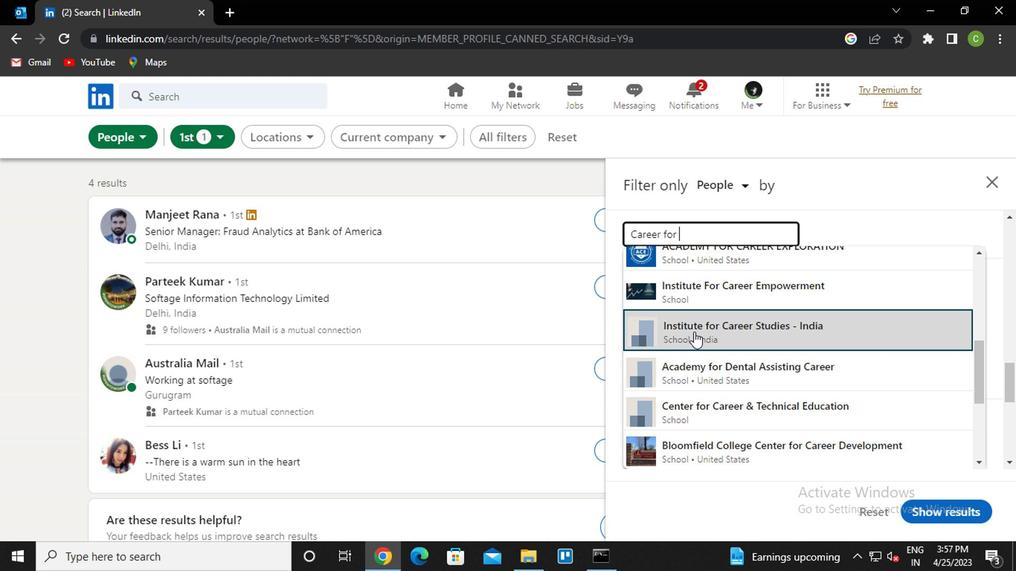 
Action: Mouse scrolled (691, 327) with delta (0, 0)
Screenshot: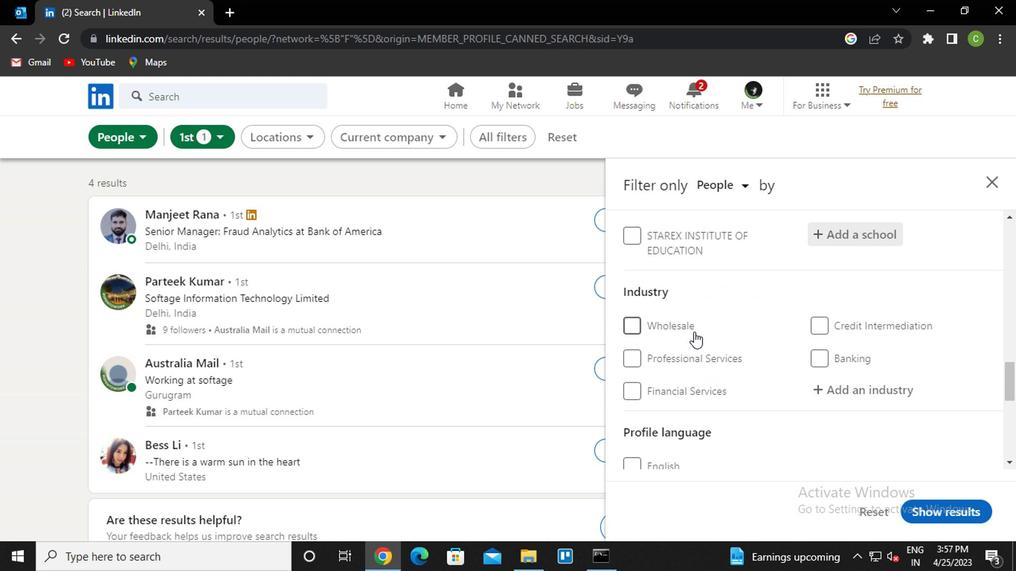 
Action: Mouse moved to (840, 315)
Screenshot: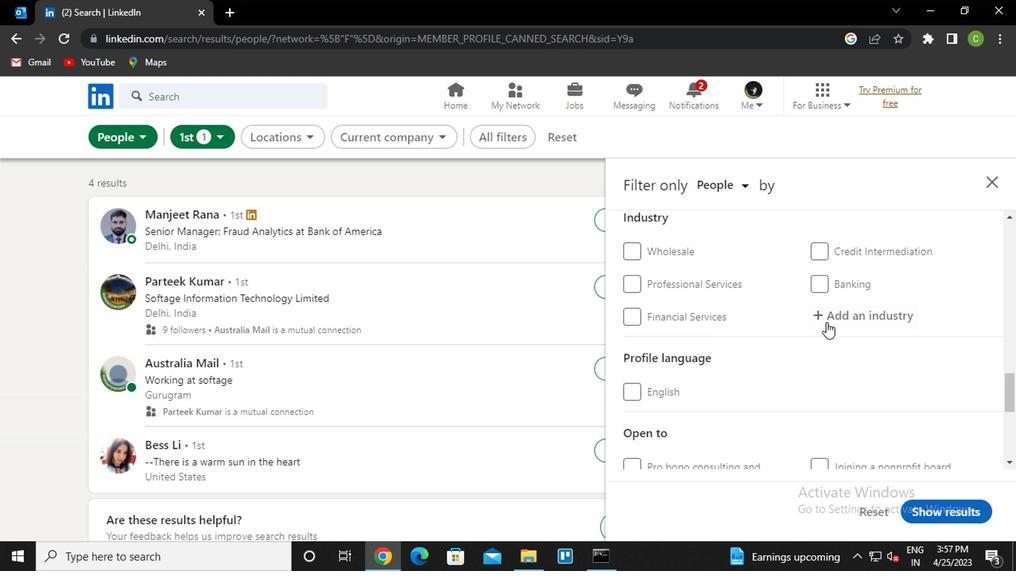 
Action: Mouse pressed left at (840, 315)
Screenshot: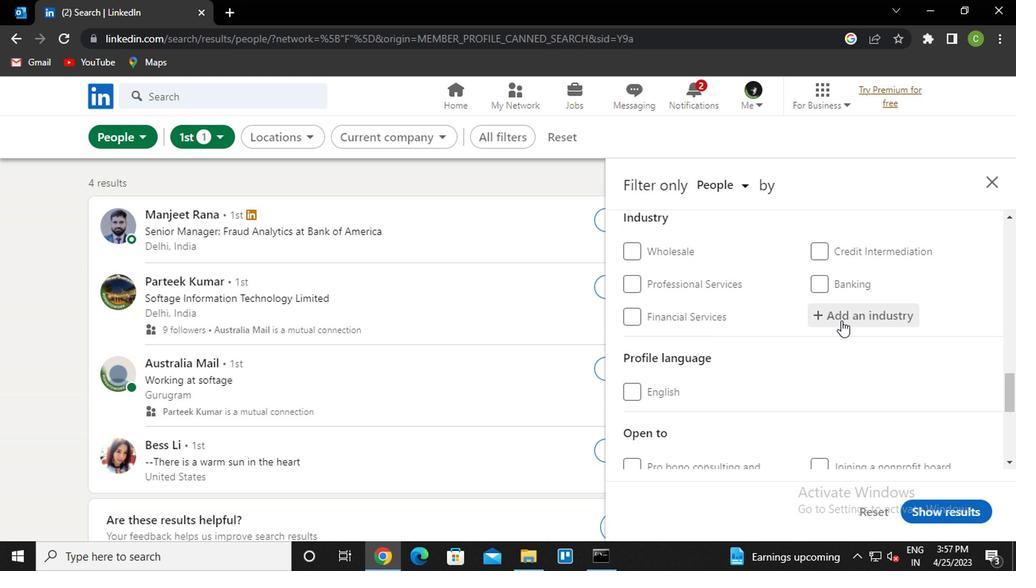 
Action: Key pressed <Key.caps_lock>P<Key.caps_lock>RINTING<Key.down><Key.enter>
Screenshot: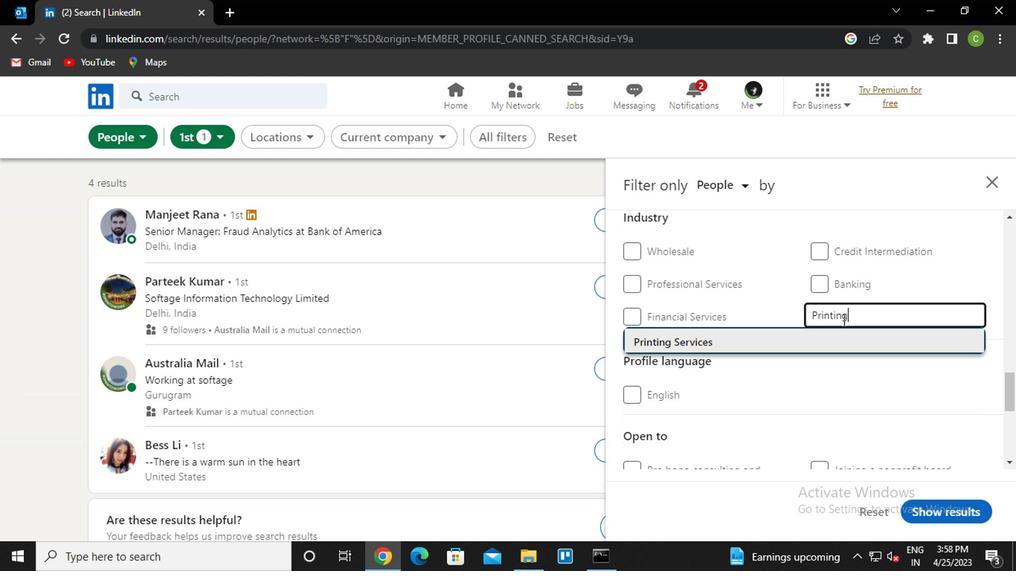 
Action: Mouse moved to (838, 317)
Screenshot: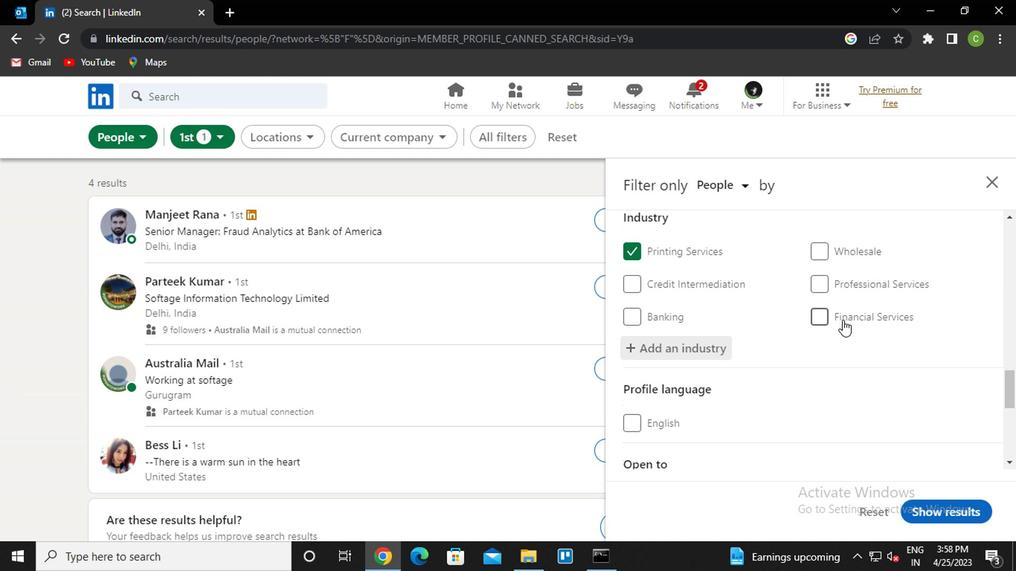 
Action: Mouse scrolled (838, 316) with delta (0, 0)
Screenshot: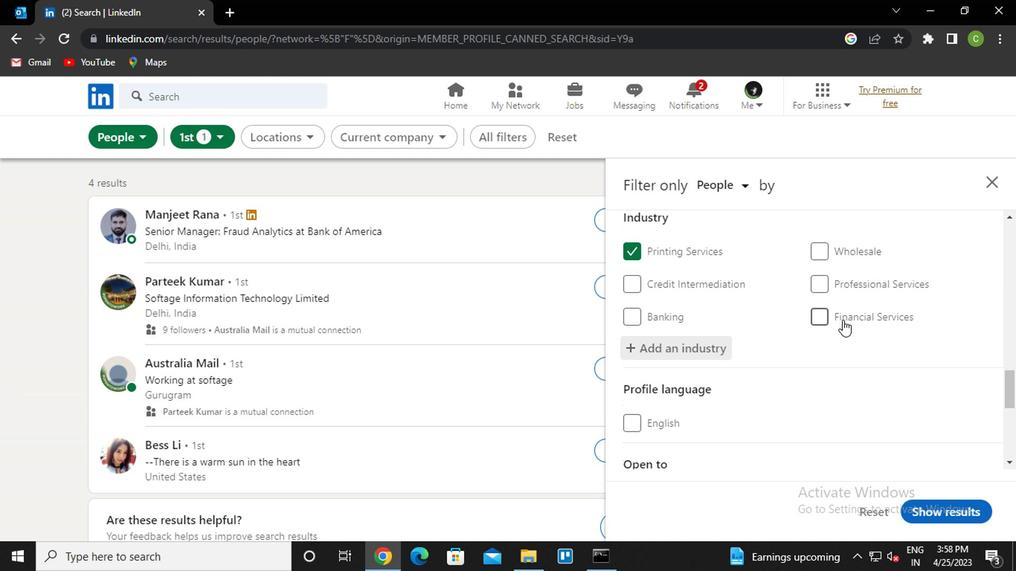 
Action: Mouse moved to (838, 318)
Screenshot: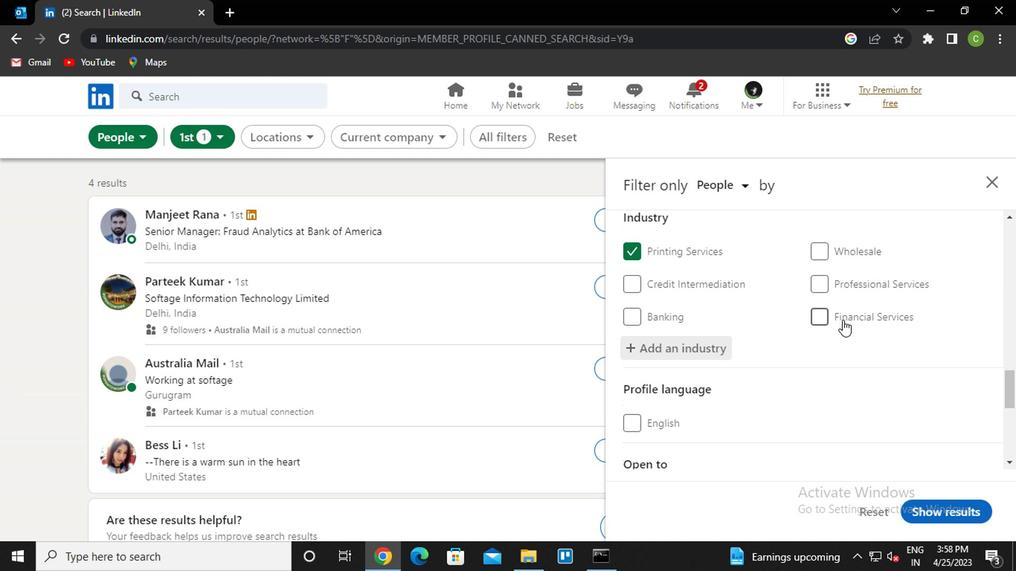 
Action: Mouse scrolled (838, 317) with delta (0, -1)
Screenshot: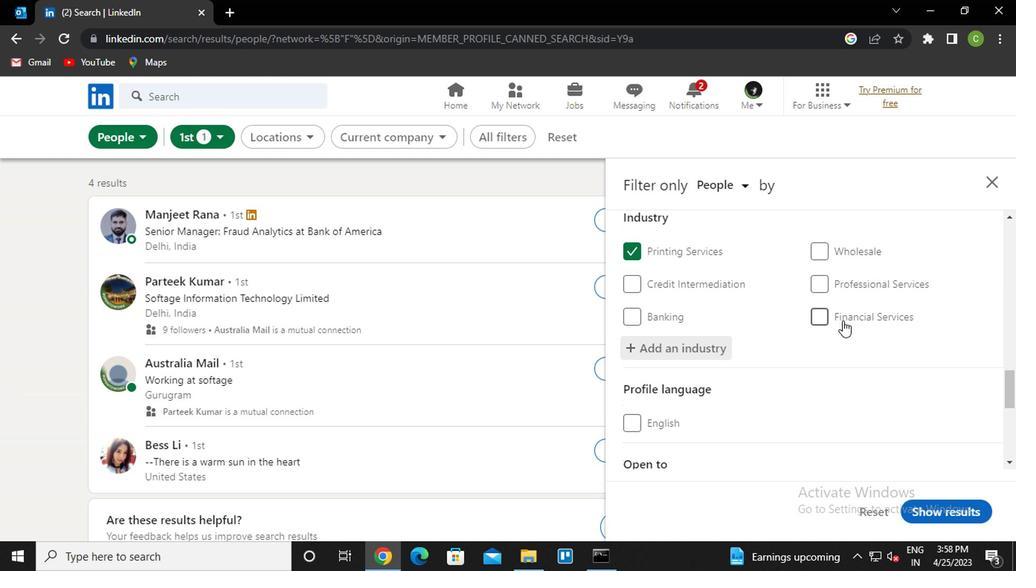 
Action: Mouse moved to (696, 365)
Screenshot: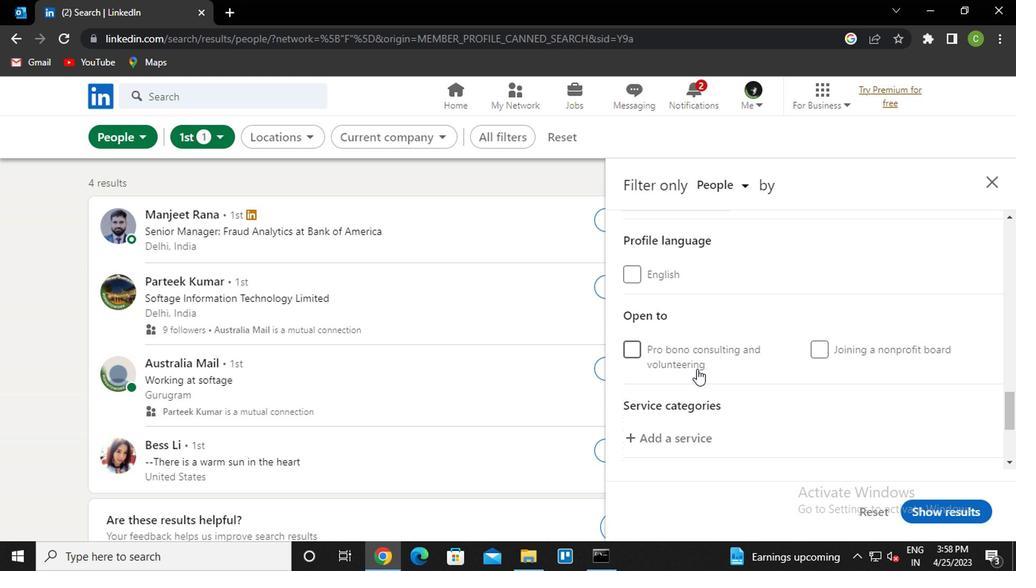 
Action: Mouse scrolled (696, 364) with delta (0, 0)
Screenshot: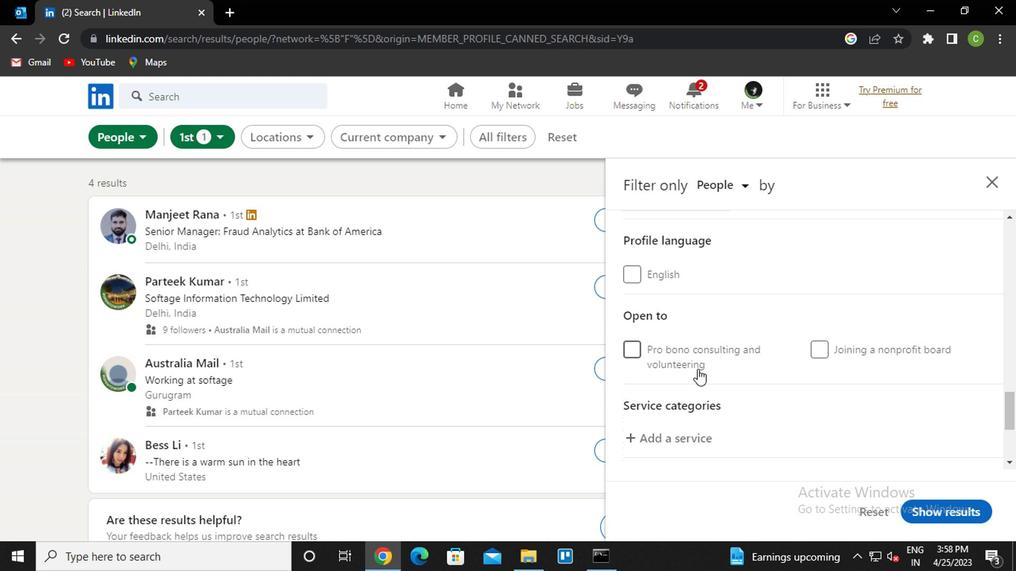 
Action: Mouse moved to (697, 365)
Screenshot: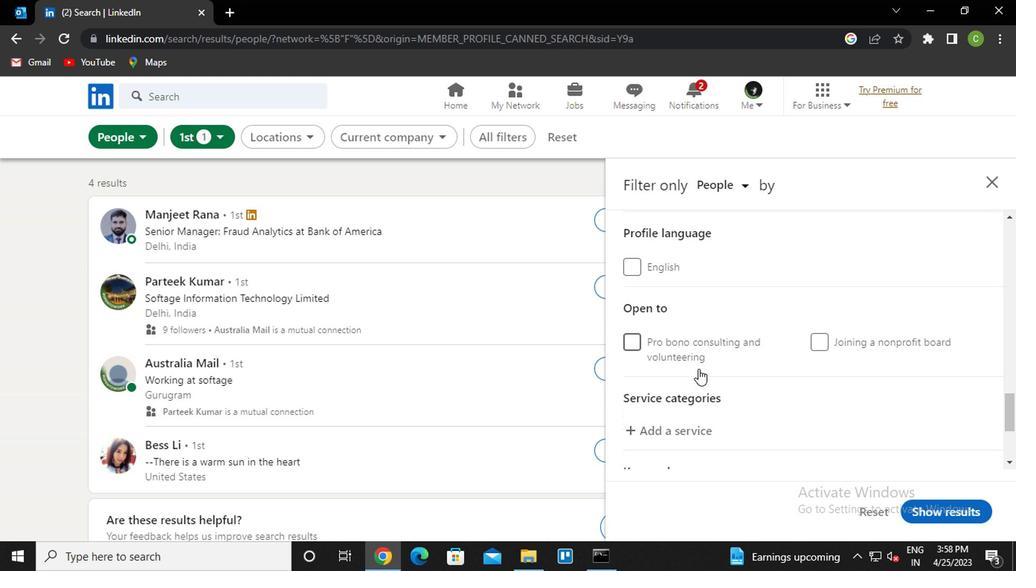 
Action: Mouse pressed left at (697, 365)
Screenshot: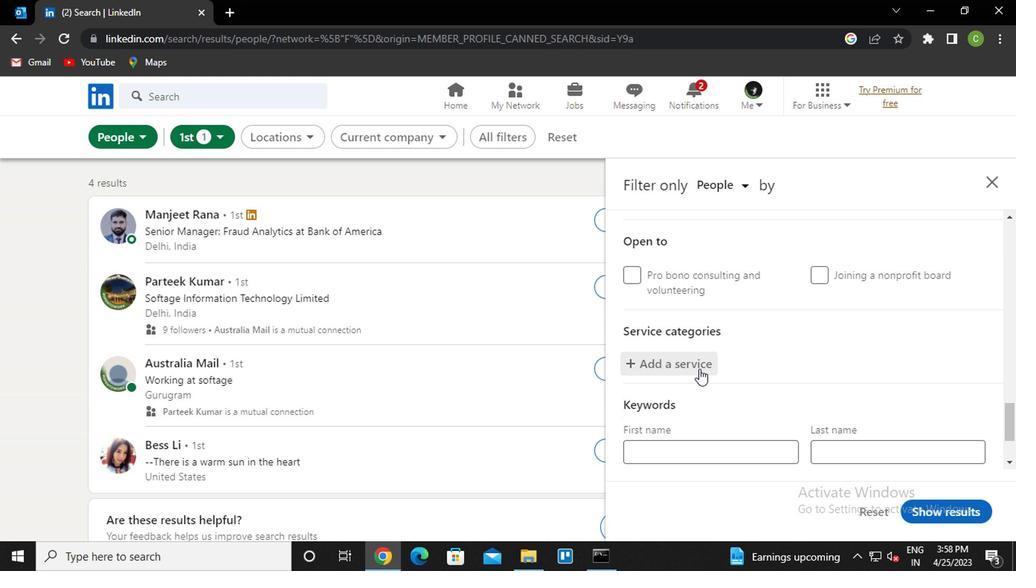 
Action: Key pressed <Key.caps_lock>T<Key.caps_lock>ECHNICAL<Key.space><Key.down><Key.enter>
Screenshot: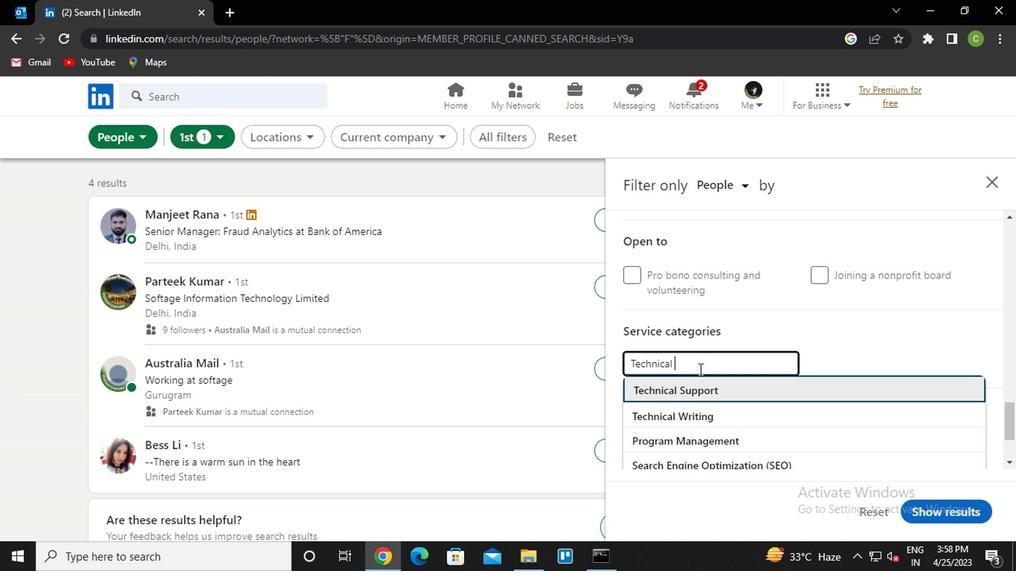 
Action: Mouse moved to (707, 360)
Screenshot: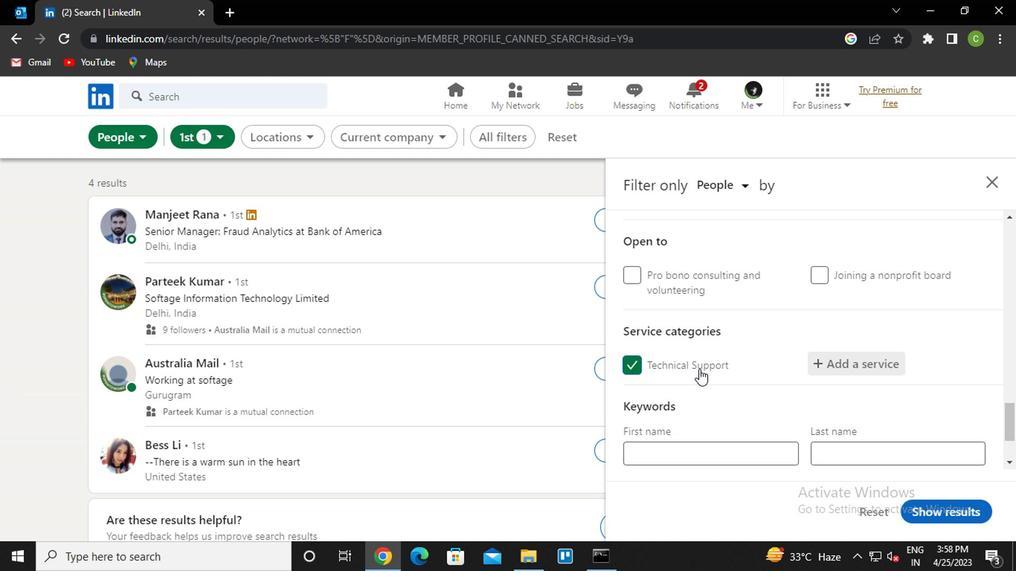 
Action: Mouse scrolled (707, 359) with delta (0, -1)
Screenshot: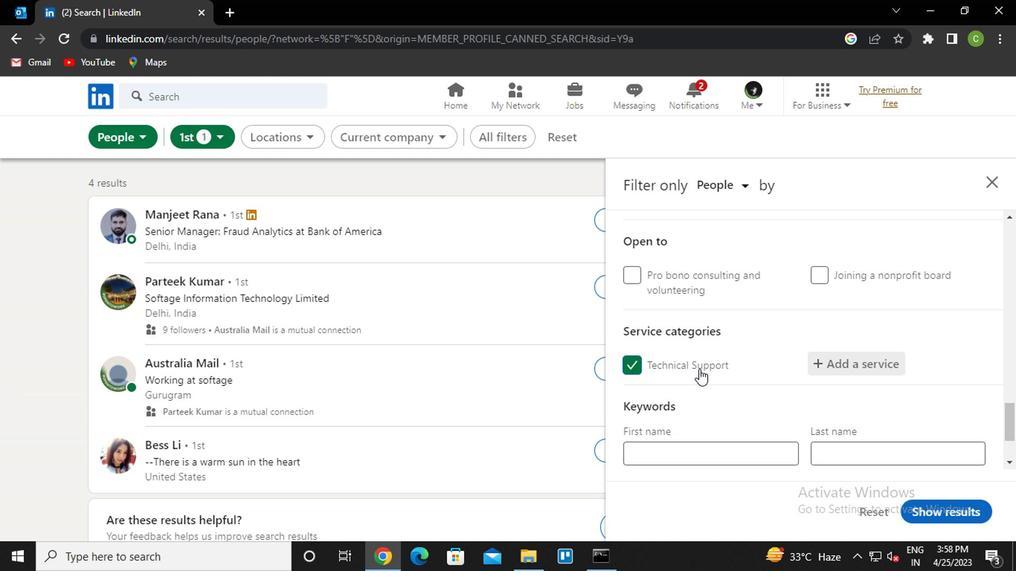 
Action: Mouse scrolled (707, 359) with delta (0, -1)
Screenshot: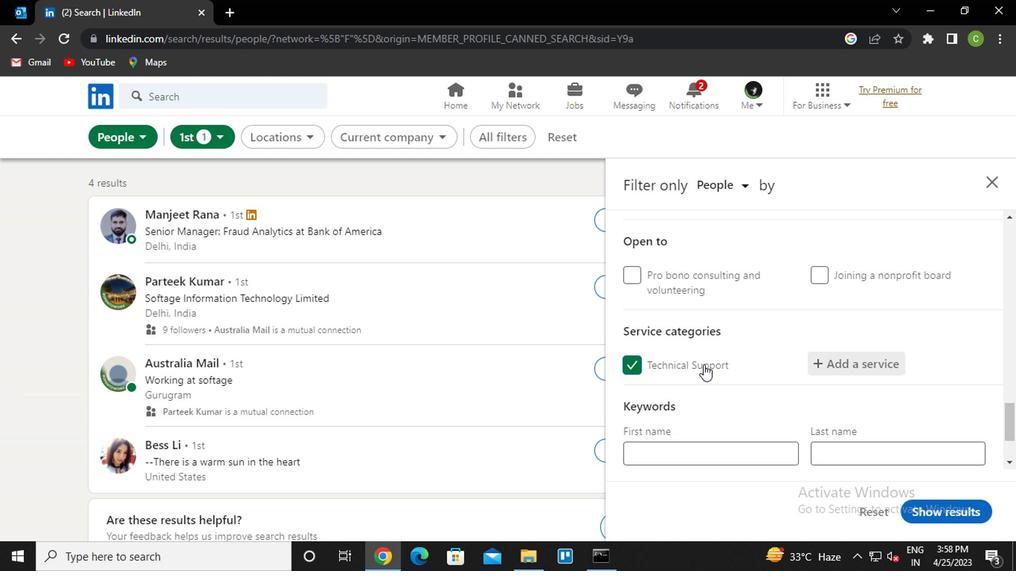 
Action: Mouse scrolled (707, 359) with delta (0, -1)
Screenshot: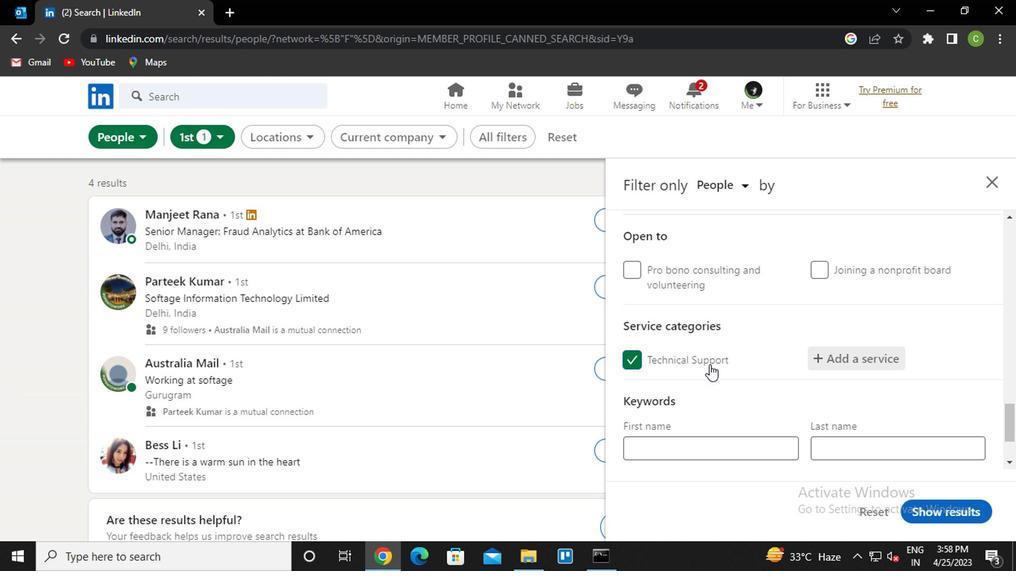 
Action: Mouse moved to (720, 406)
Screenshot: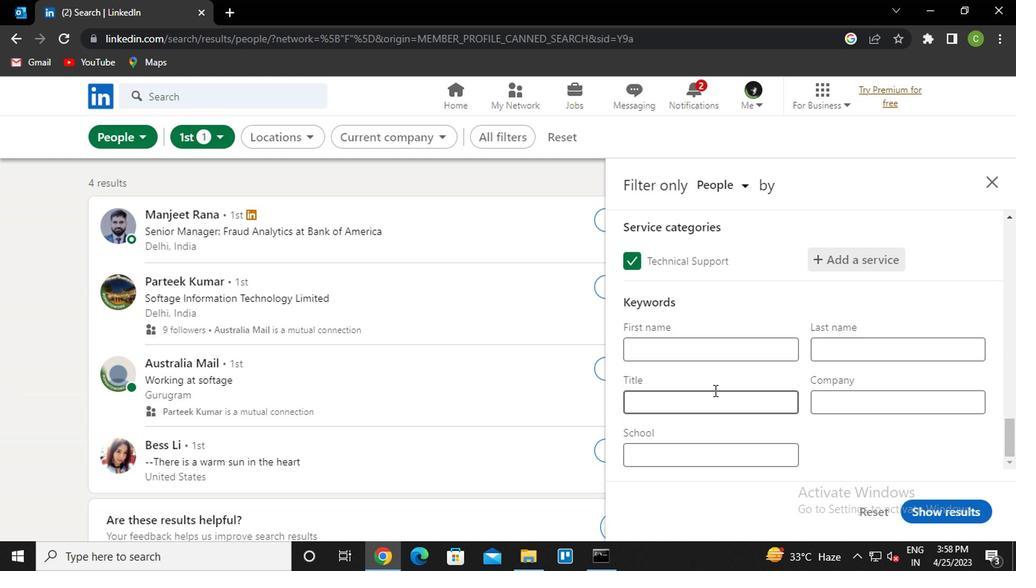 
Action: Mouse pressed left at (720, 406)
Screenshot: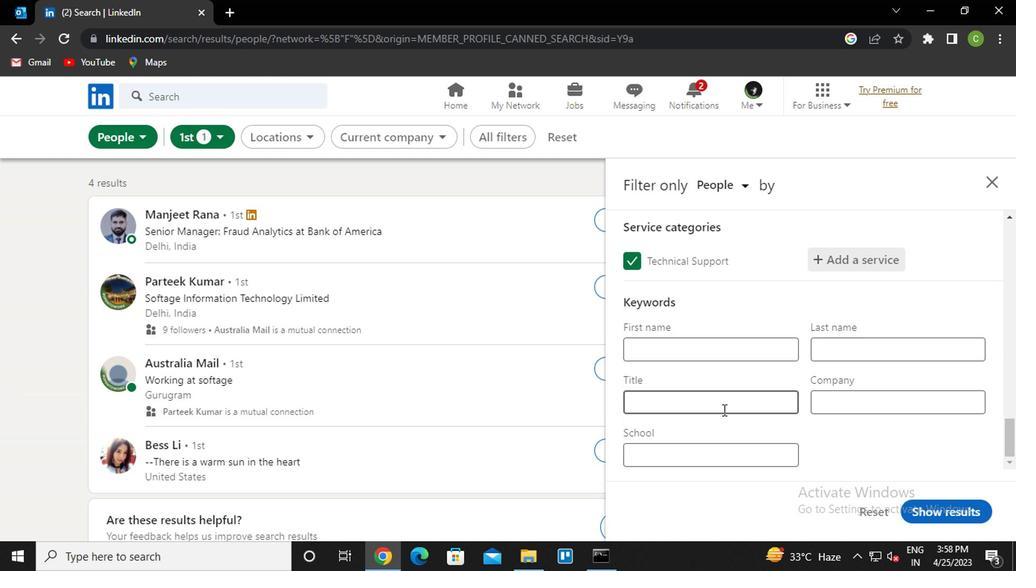
Action: Key pressed <Key.caps_lock>V<Key.caps_lock>IDEO<Key.space>EDITOR
Screenshot: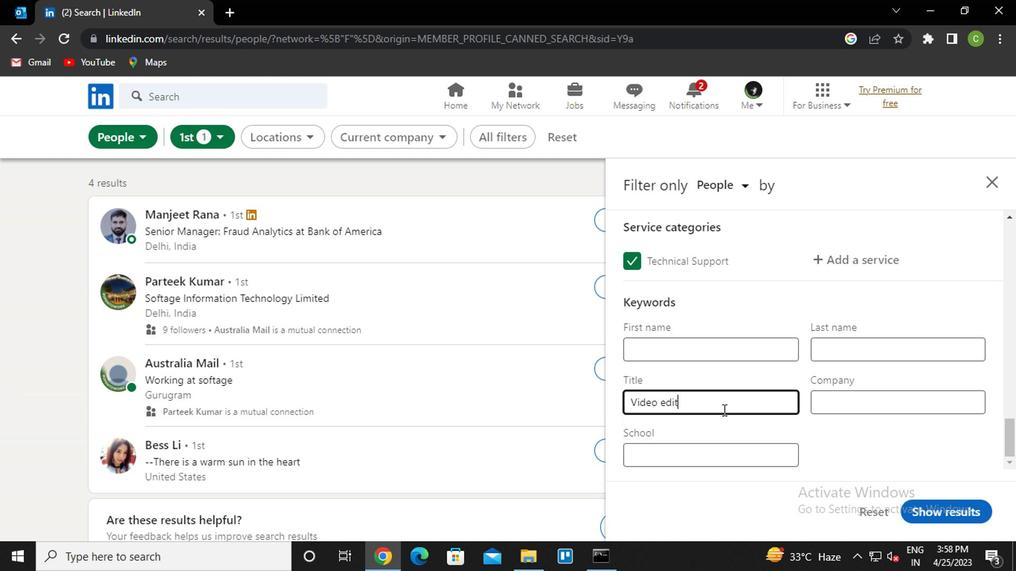 
Action: Mouse moved to (970, 504)
Screenshot: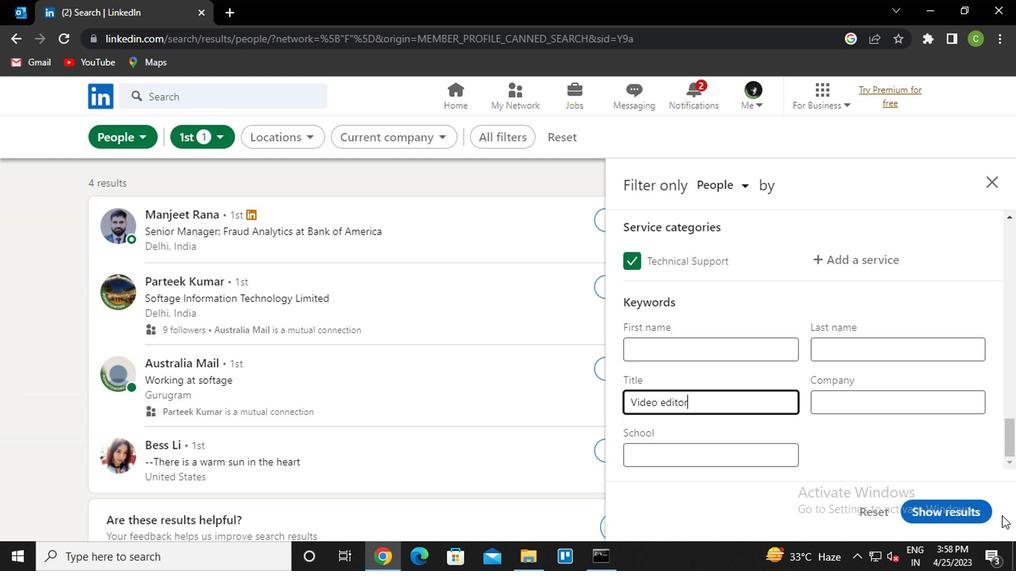
Action: Mouse pressed left at (970, 504)
Screenshot: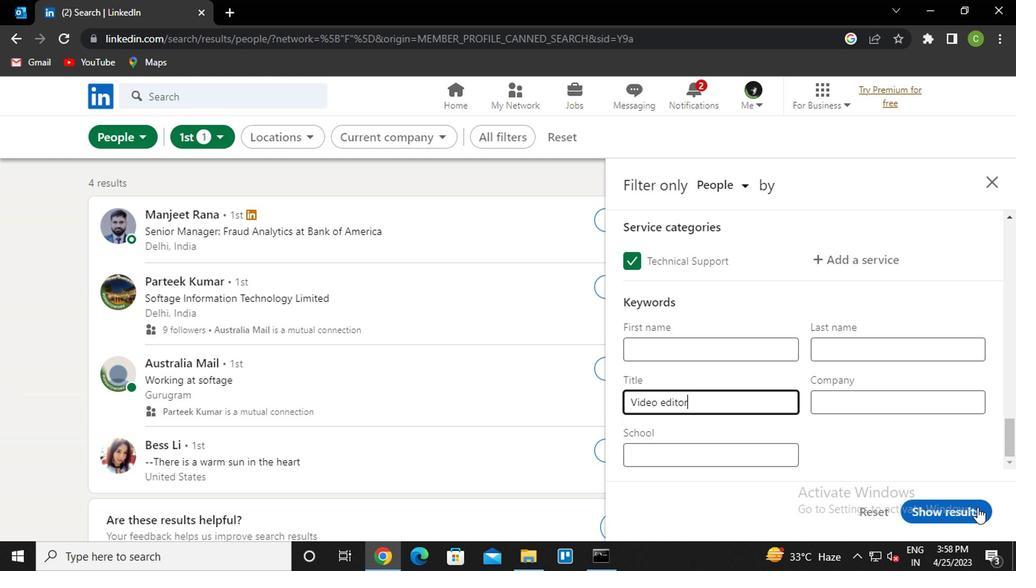 
Action: Mouse moved to (599, 497)
Screenshot: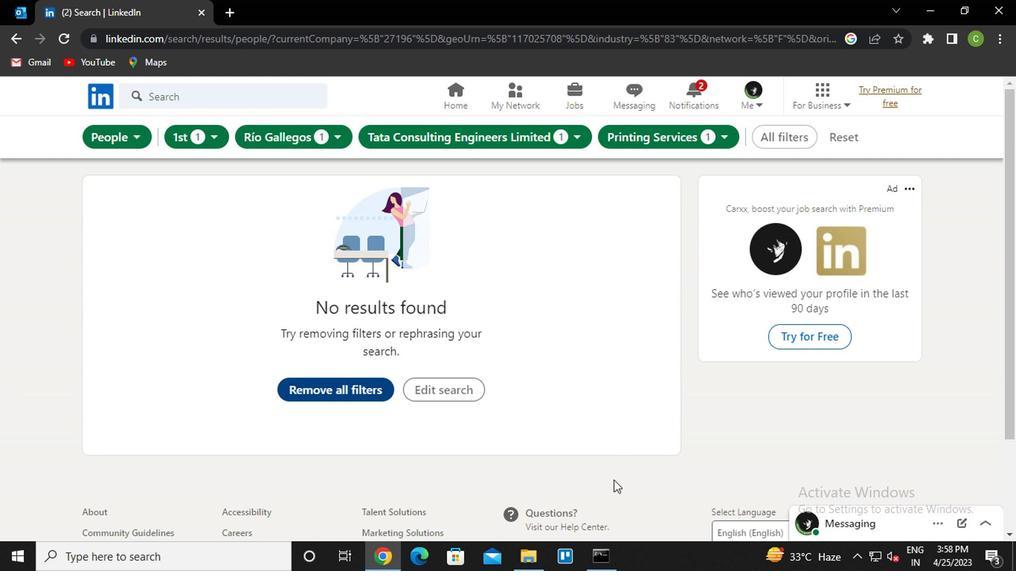 
Action: Key pressed <Key.f8>
Screenshot: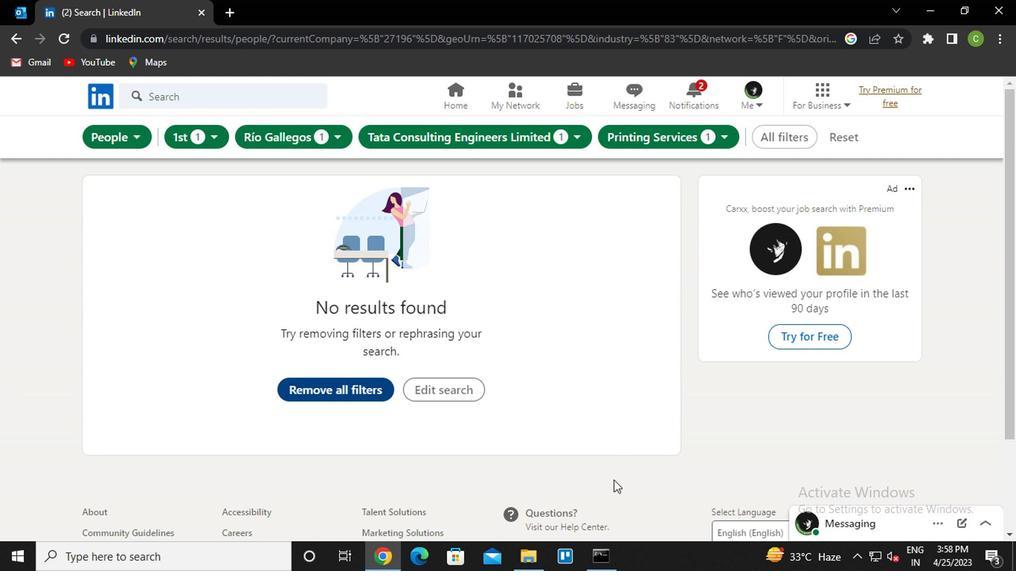 
